 Task: Plan a trip to Darnah, Libya from 1st December, 2023 to 3rd December, 2023 for 1 adult.1  bedroom having 1 bed and 1 bathroom. Property type can be hotel. Amenities needed are: wifi. Booking option can be shelf check-in. Look for 4 properties as per requirement.
Action: Mouse pressed left at (285, 93)
Screenshot: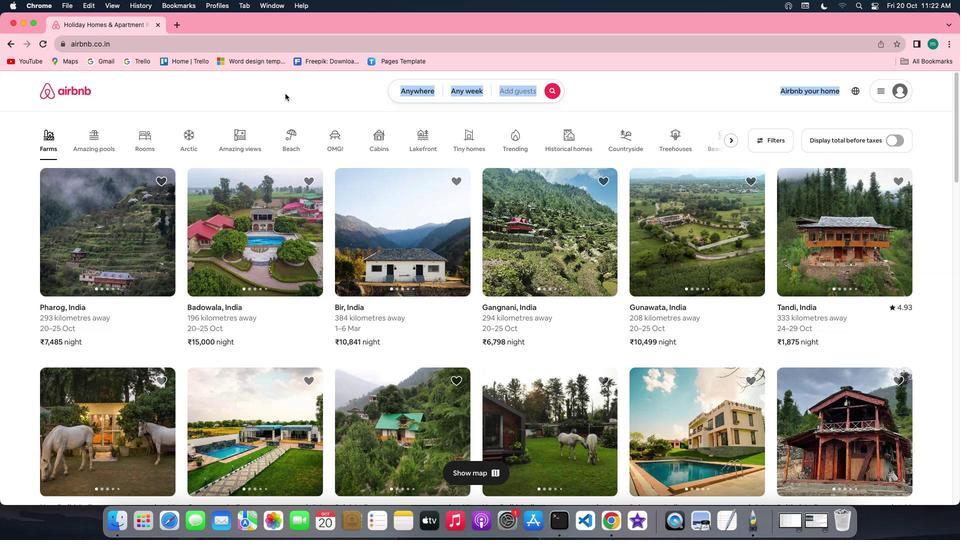 
Action: Mouse moved to (415, 91)
Screenshot: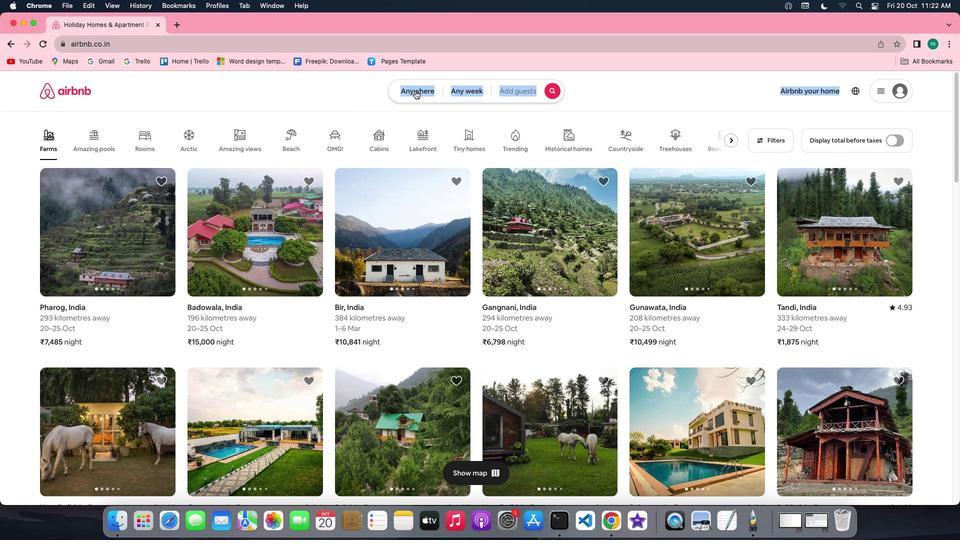 
Action: Mouse pressed left at (415, 91)
Screenshot: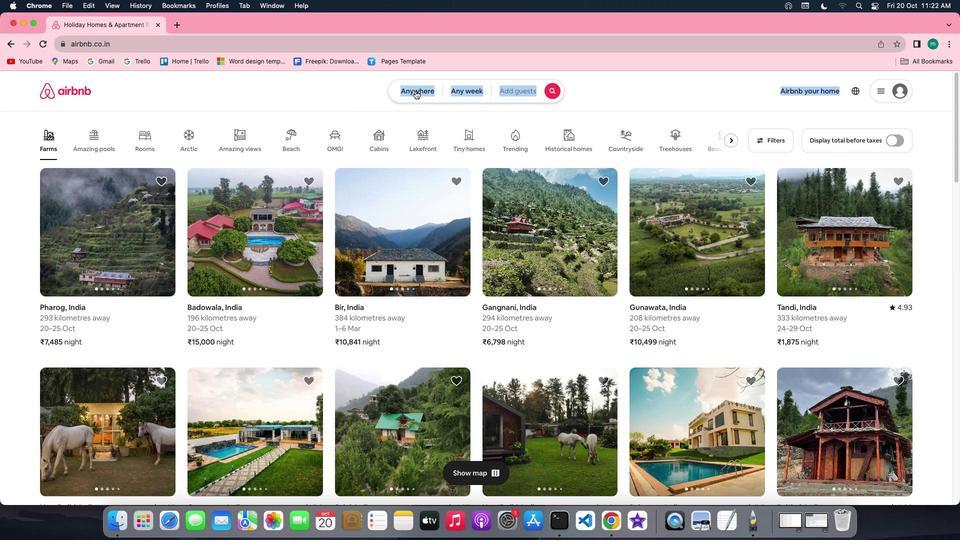 
Action: Mouse moved to (352, 135)
Screenshot: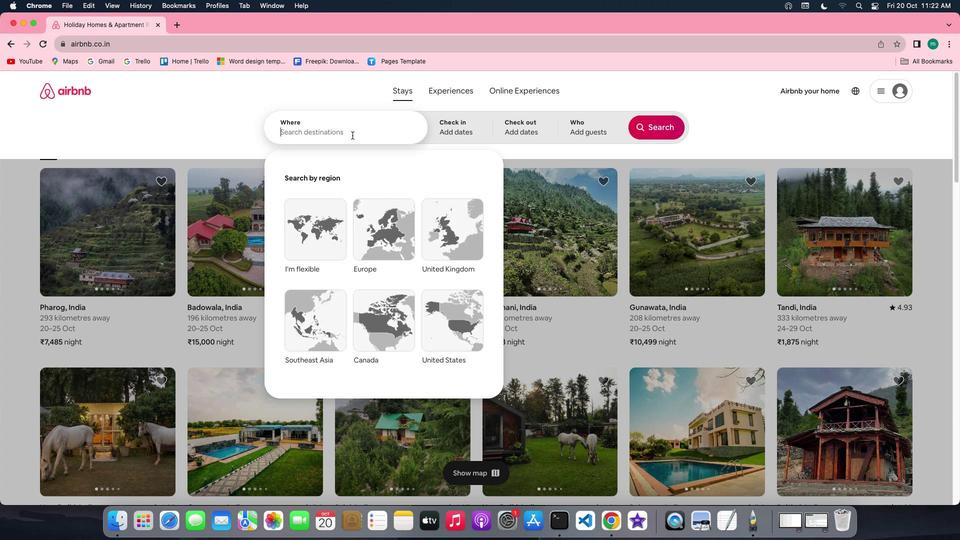 
Action: Key pressed Key.shift'D''a''r''n''a''h'','Key.spaceKey.shift'L''i''b''y''a'
Screenshot: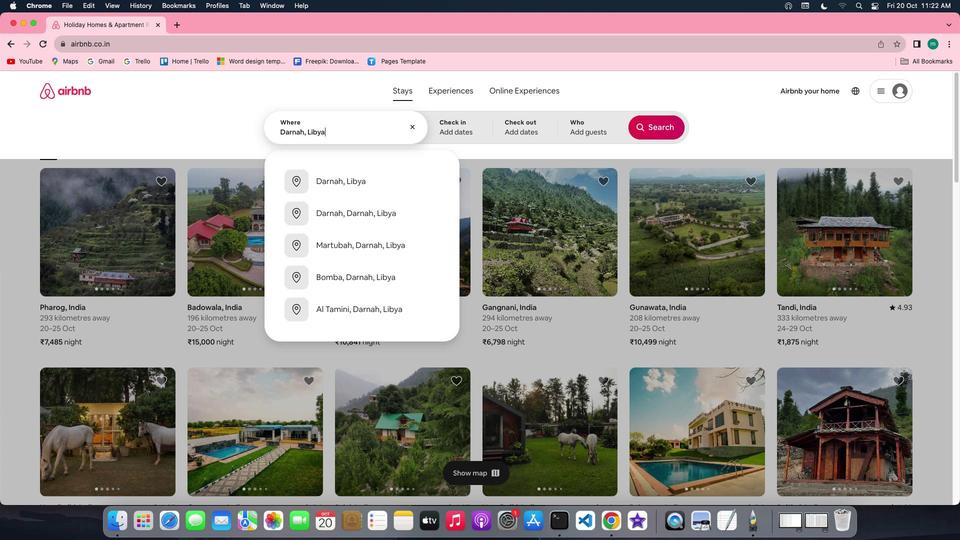 
Action: Mouse moved to (362, 182)
Screenshot: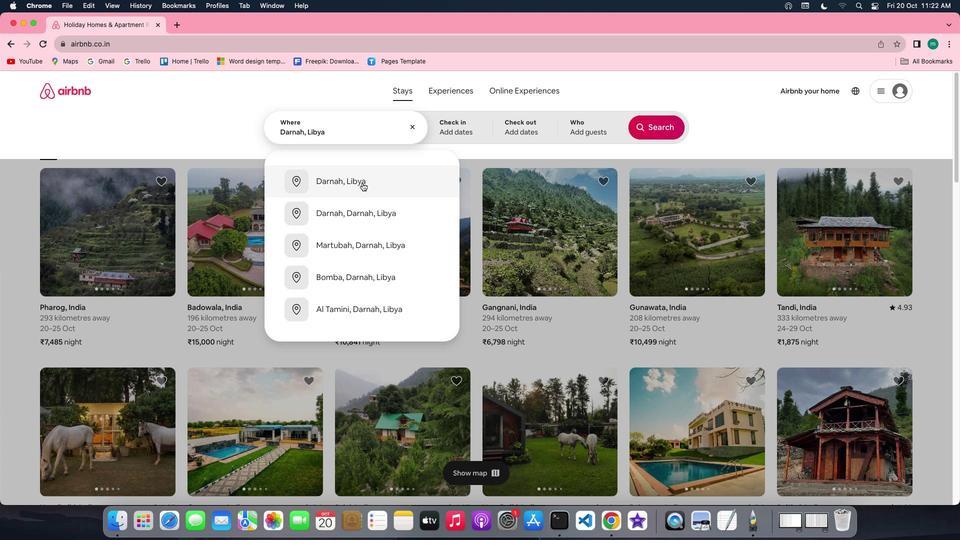 
Action: Mouse pressed left at (362, 182)
Screenshot: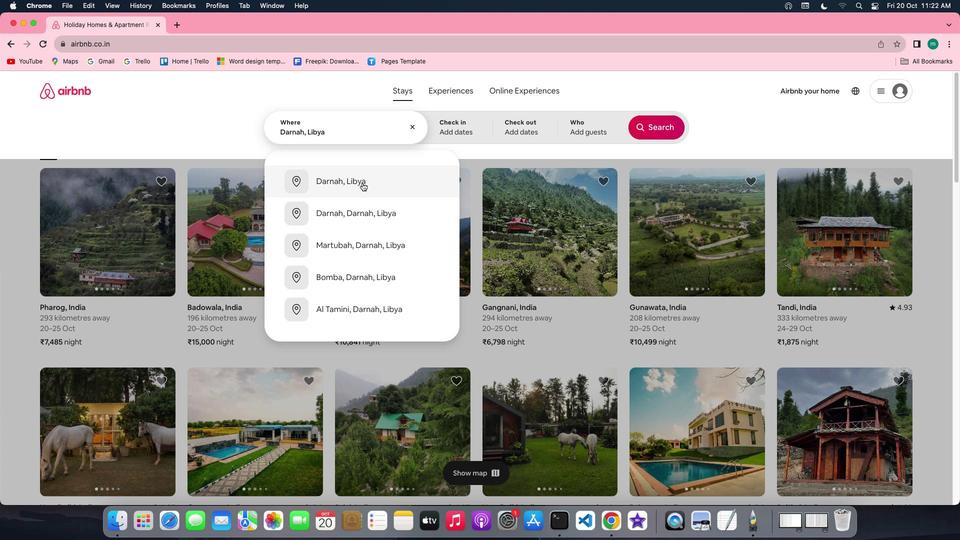 
Action: Mouse moved to (659, 205)
Screenshot: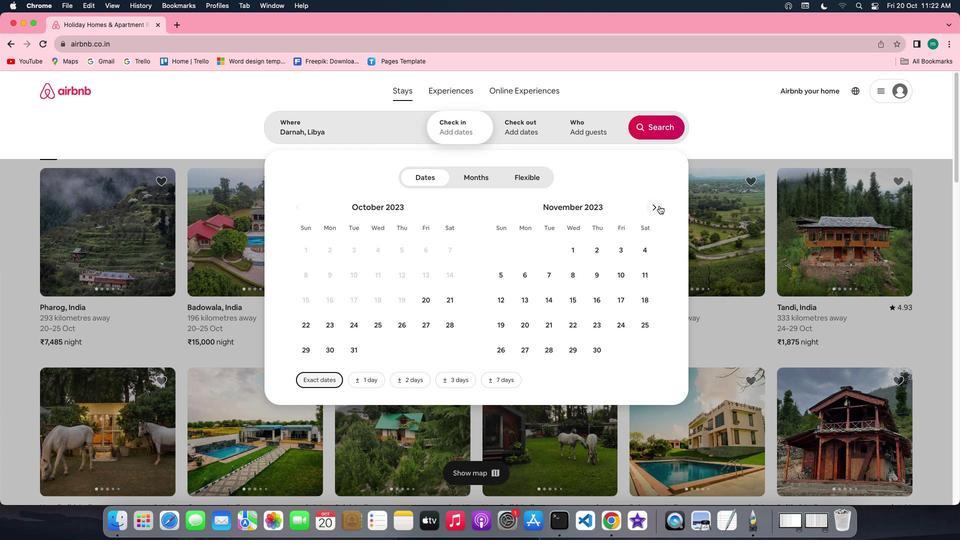 
Action: Mouse pressed left at (659, 205)
Screenshot: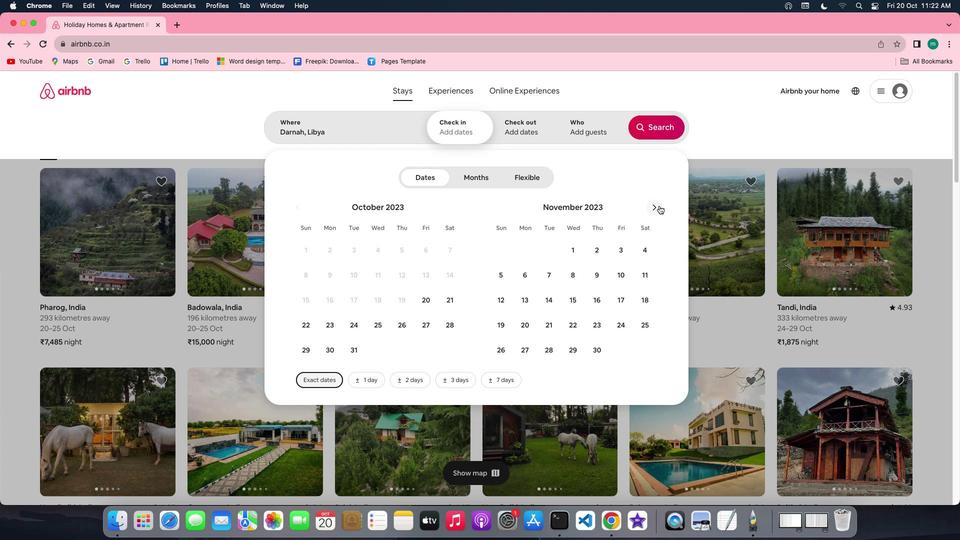 
Action: Mouse moved to (624, 247)
Screenshot: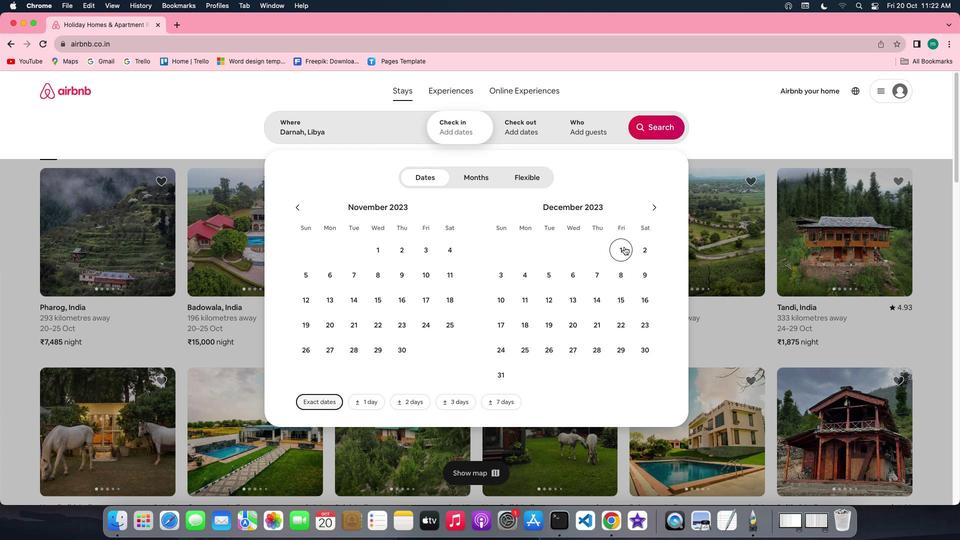 
Action: Mouse pressed left at (624, 247)
Screenshot: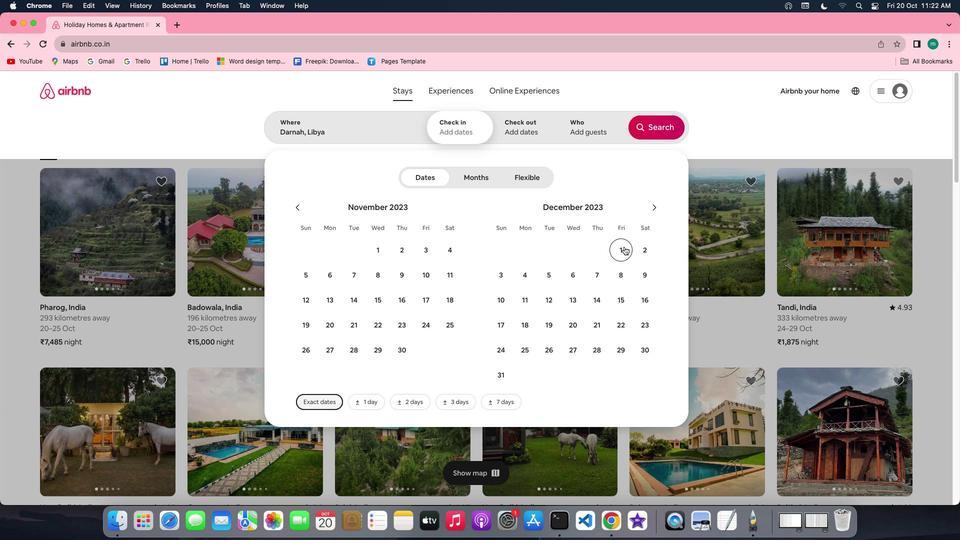 
Action: Mouse moved to (507, 271)
Screenshot: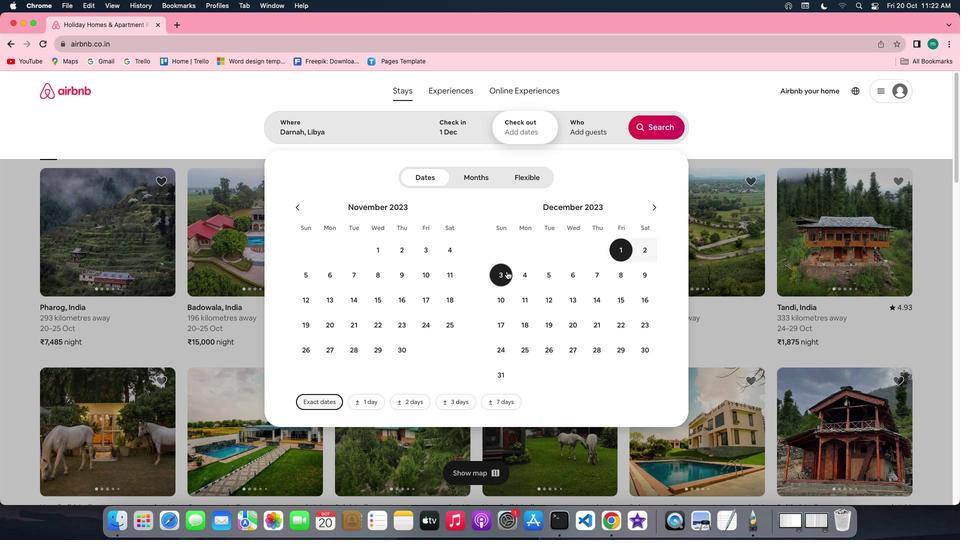 
Action: Mouse pressed left at (507, 271)
Screenshot: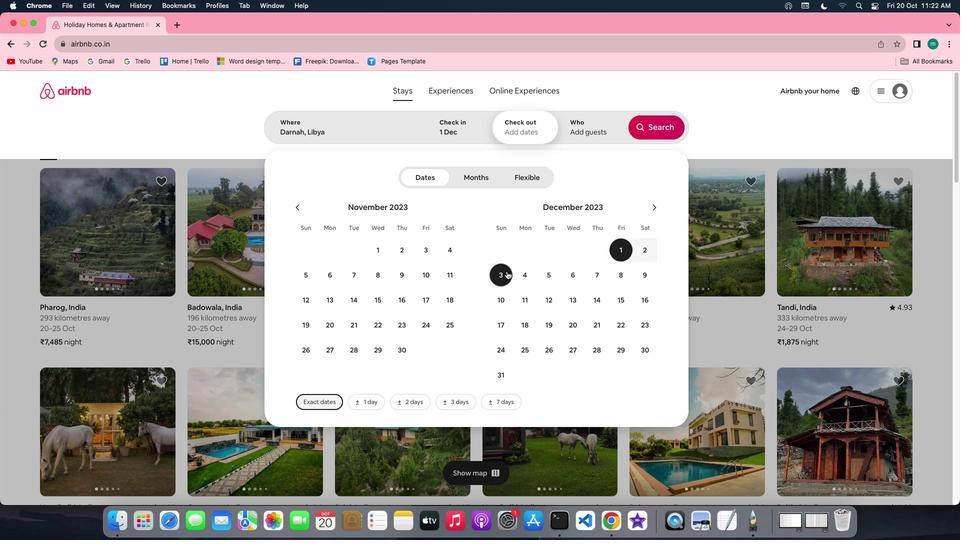 
Action: Mouse moved to (587, 123)
Screenshot: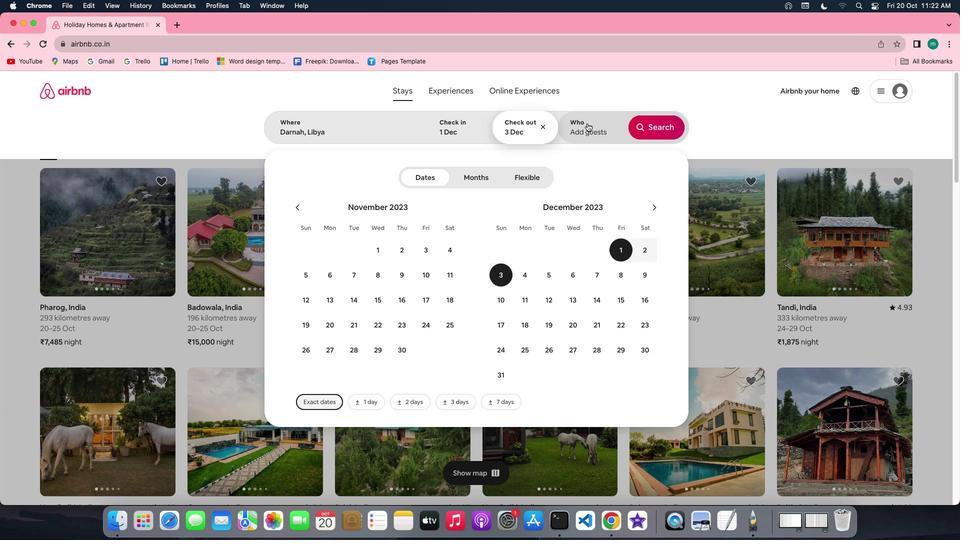 
Action: Mouse pressed left at (587, 123)
Screenshot: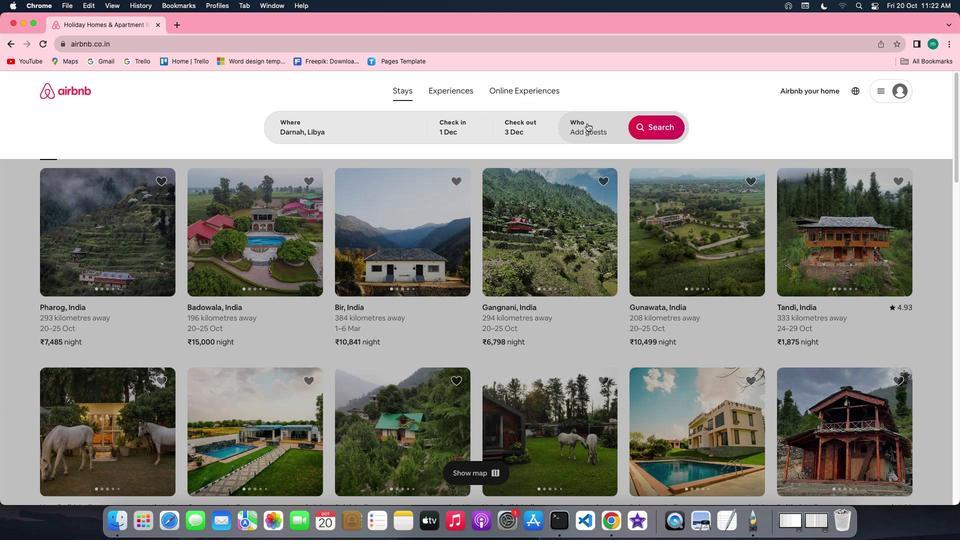 
Action: Mouse moved to (658, 184)
Screenshot: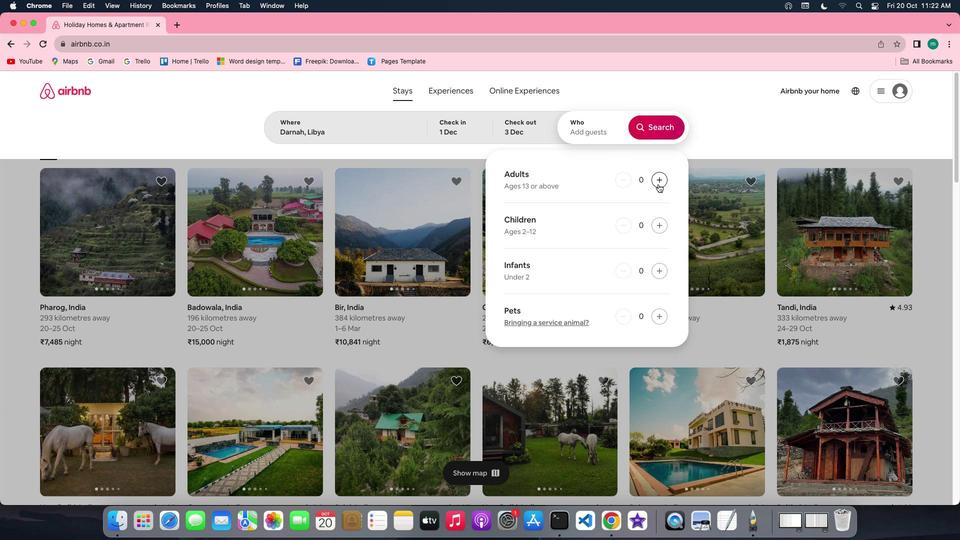 
Action: Mouse pressed left at (658, 184)
Screenshot: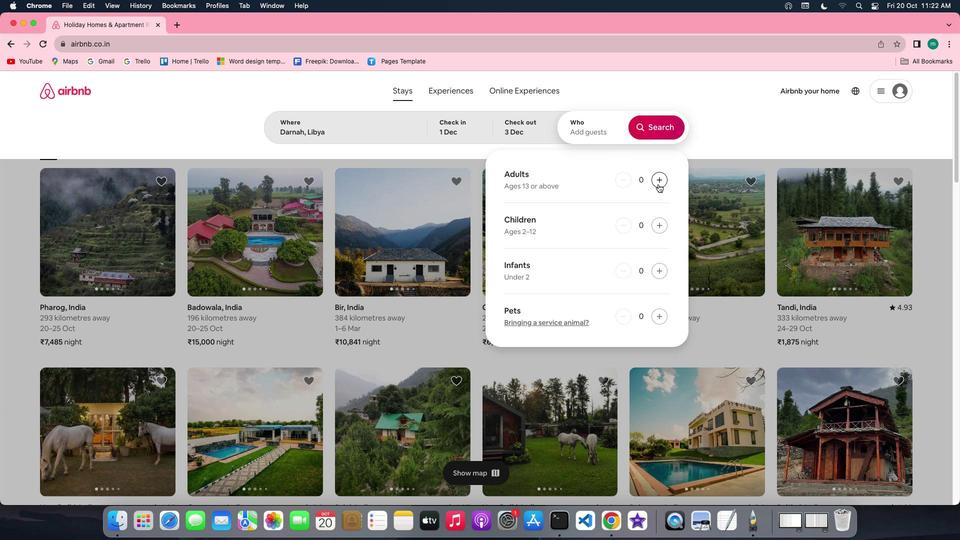 
Action: Mouse moved to (651, 127)
Screenshot: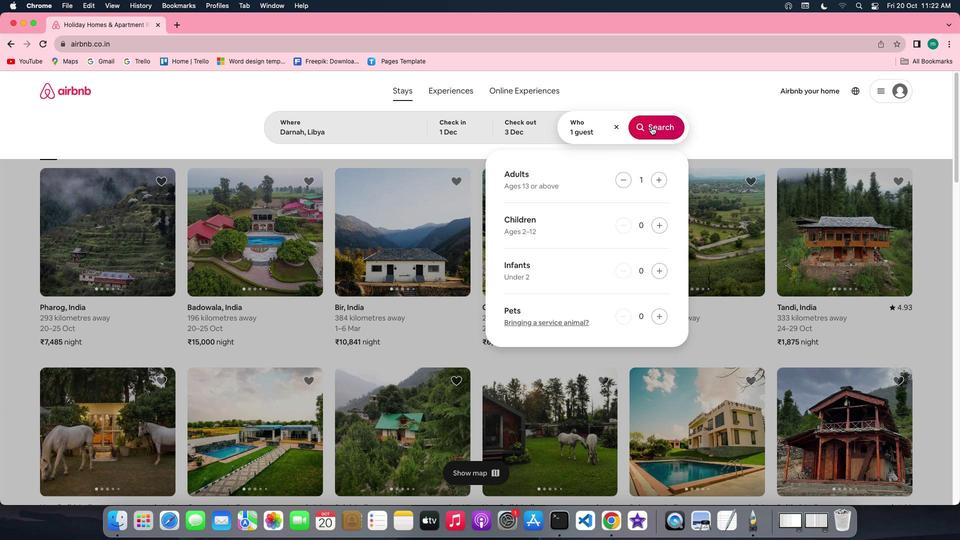 
Action: Mouse pressed left at (651, 127)
Screenshot: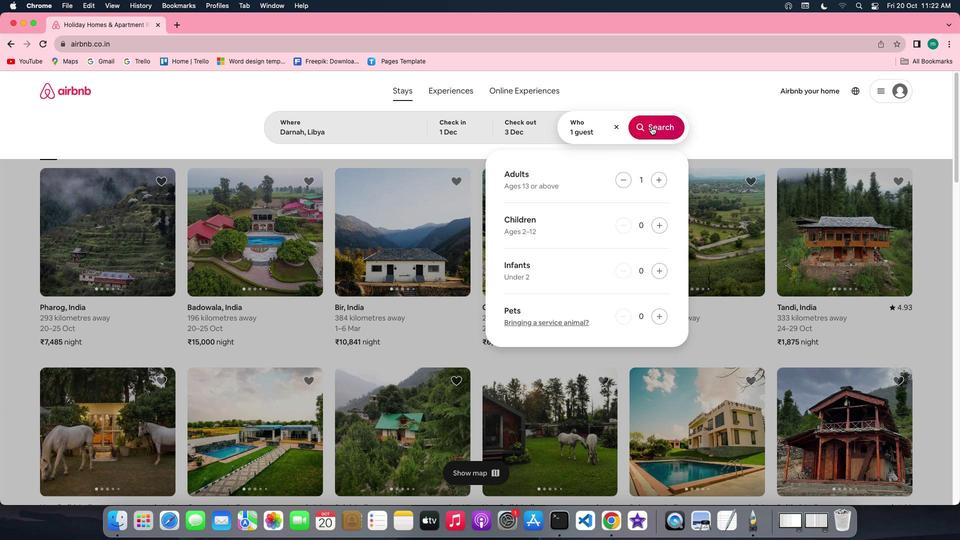 
Action: Mouse moved to (798, 136)
Screenshot: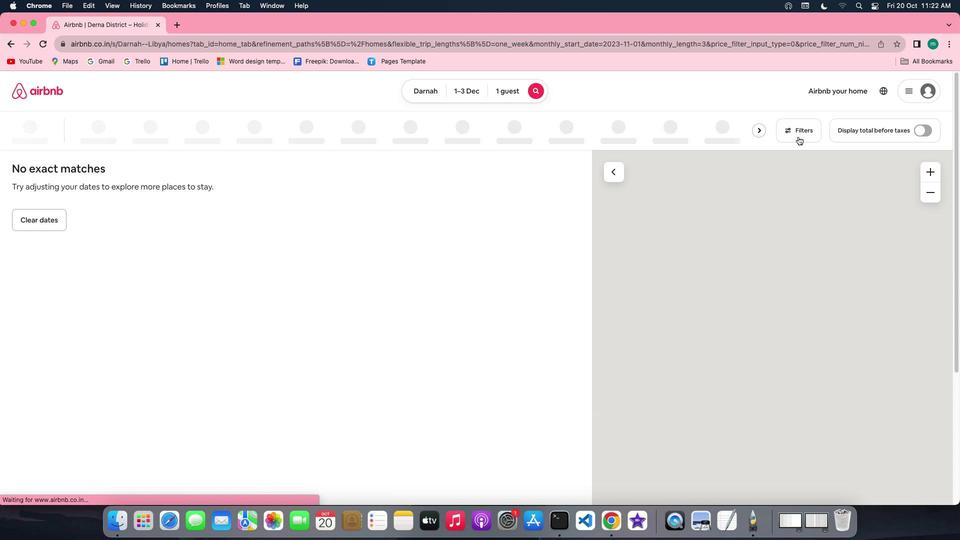
Action: Mouse pressed left at (798, 136)
Screenshot: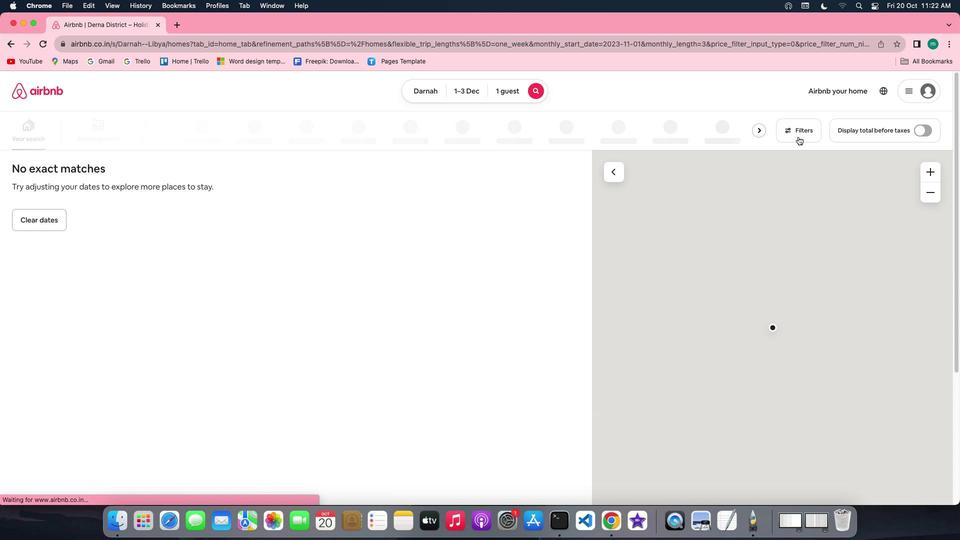 
Action: Mouse moved to (498, 275)
Screenshot: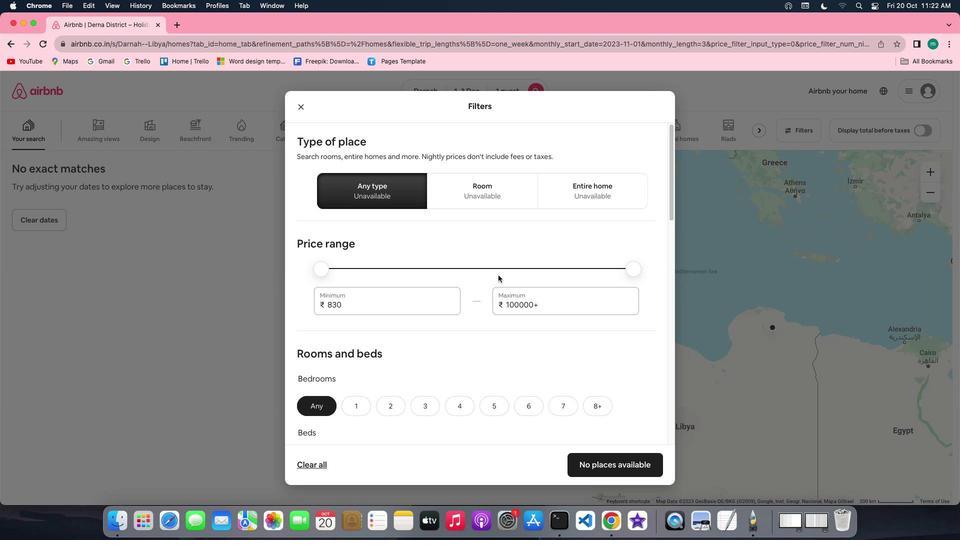 
Action: Mouse scrolled (498, 275) with delta (0, 0)
Screenshot: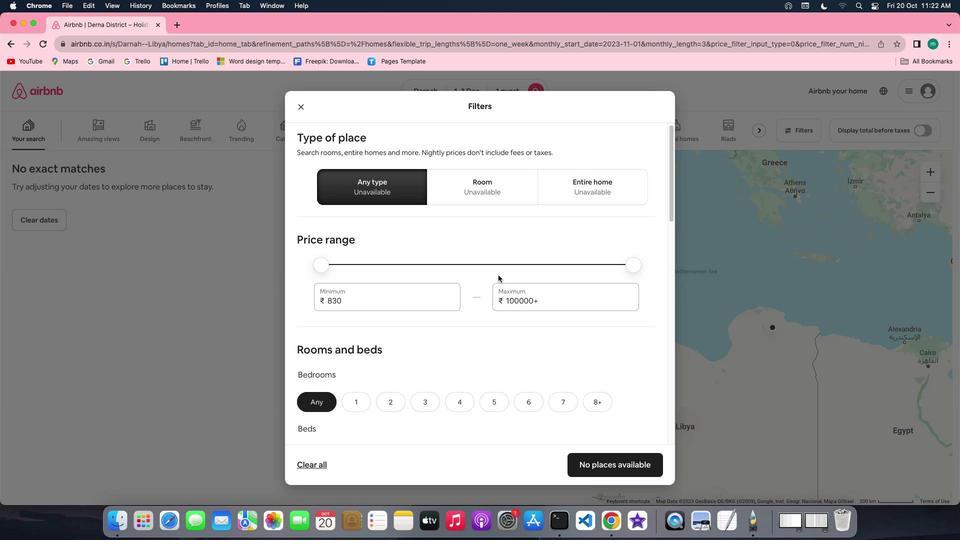 
Action: Mouse scrolled (498, 275) with delta (0, 0)
Screenshot: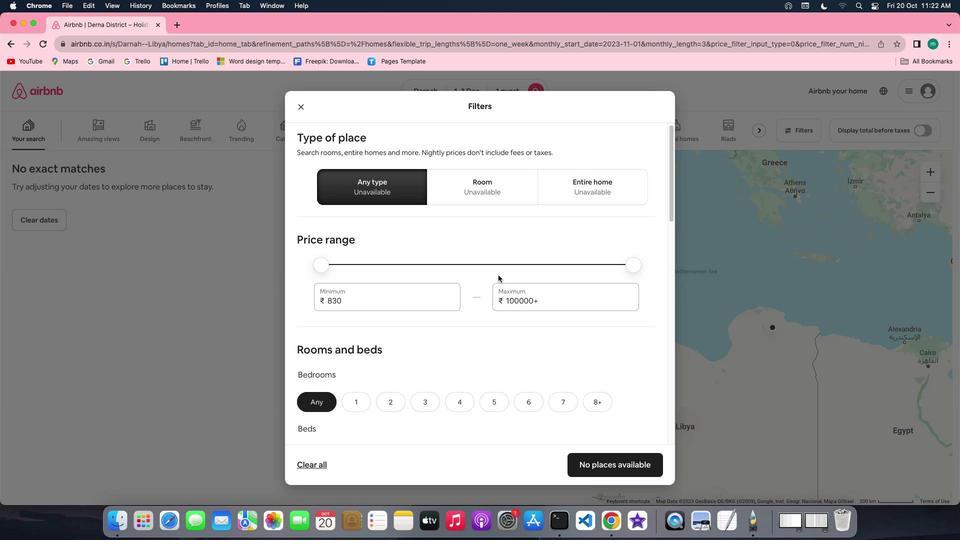 
Action: Mouse scrolled (498, 275) with delta (0, -1)
Screenshot: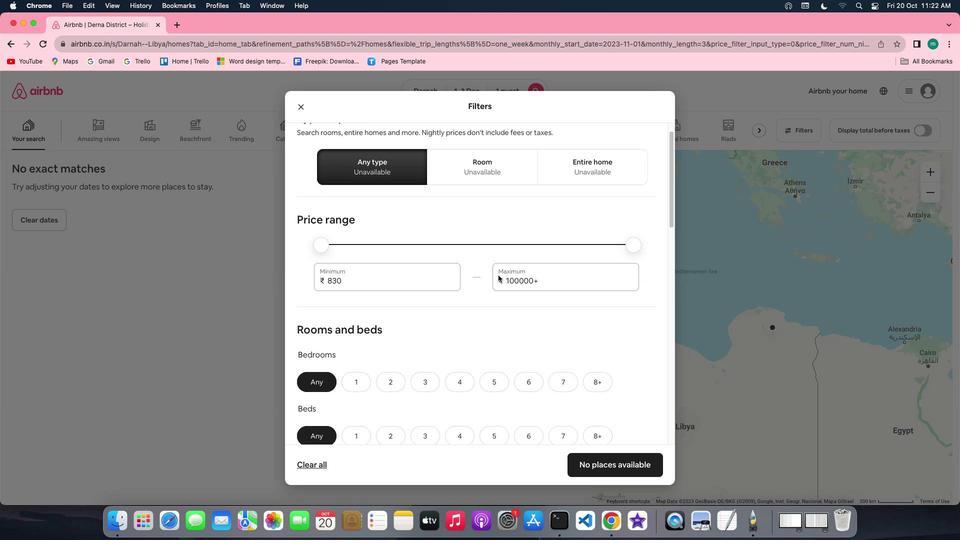 
Action: Mouse scrolled (498, 275) with delta (0, -1)
Screenshot: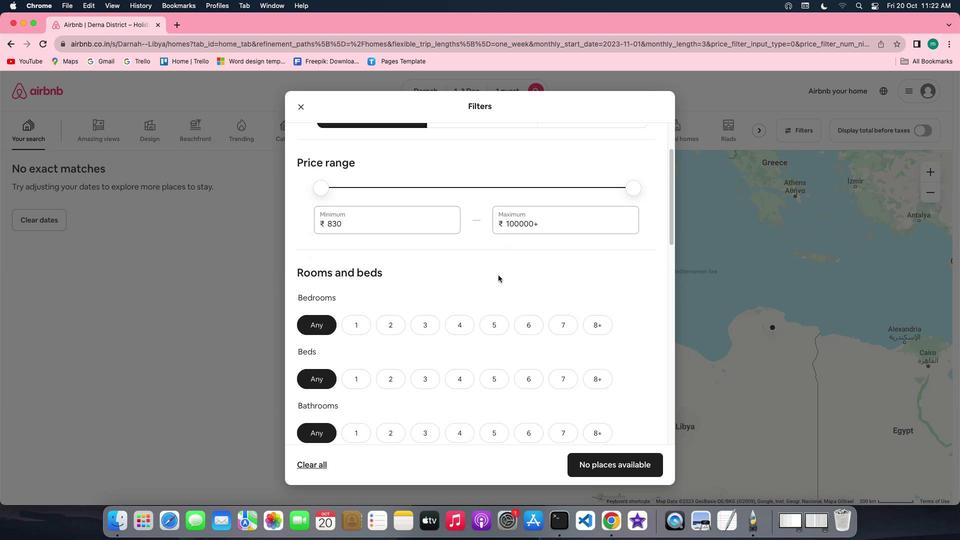 
Action: Mouse scrolled (498, 275) with delta (0, 0)
Screenshot: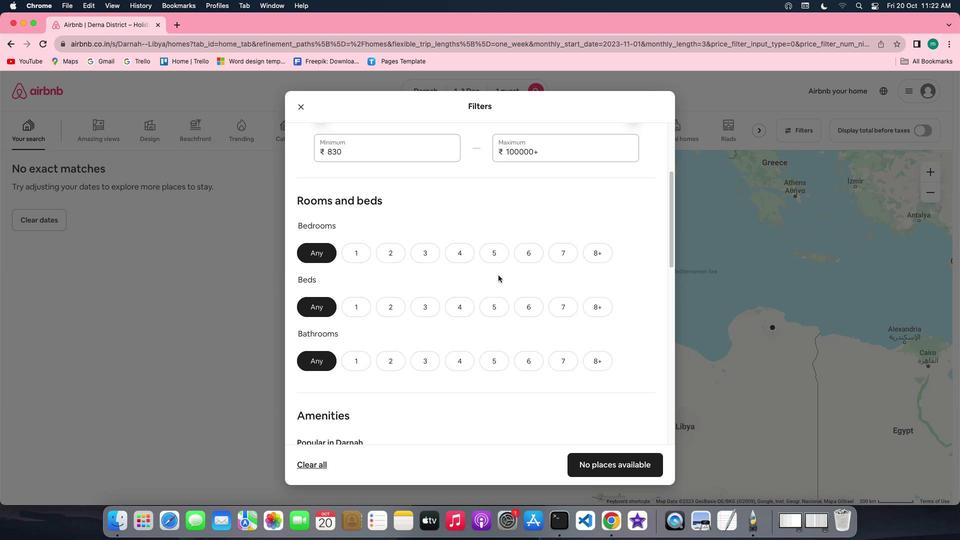 
Action: Mouse scrolled (498, 275) with delta (0, 0)
Screenshot: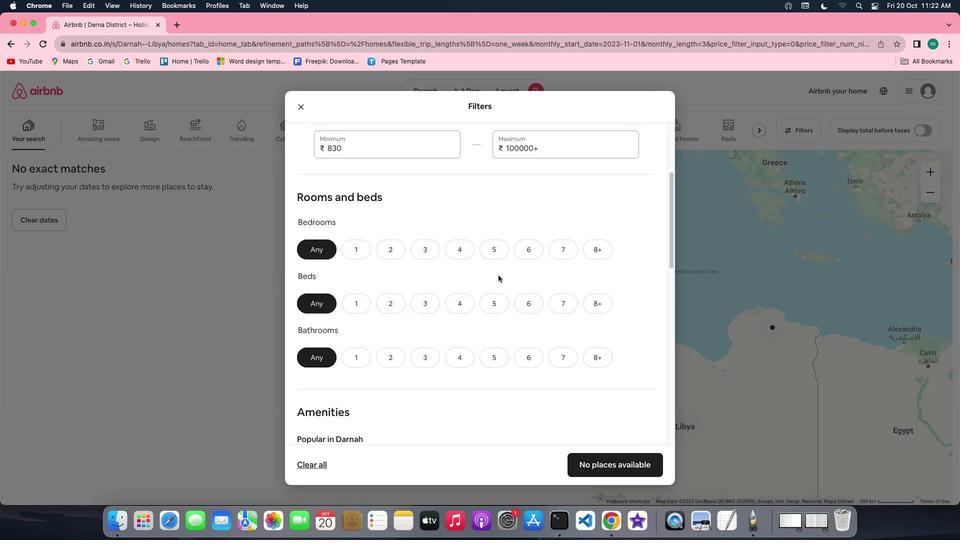 
Action: Mouse scrolled (498, 275) with delta (0, 0)
Screenshot: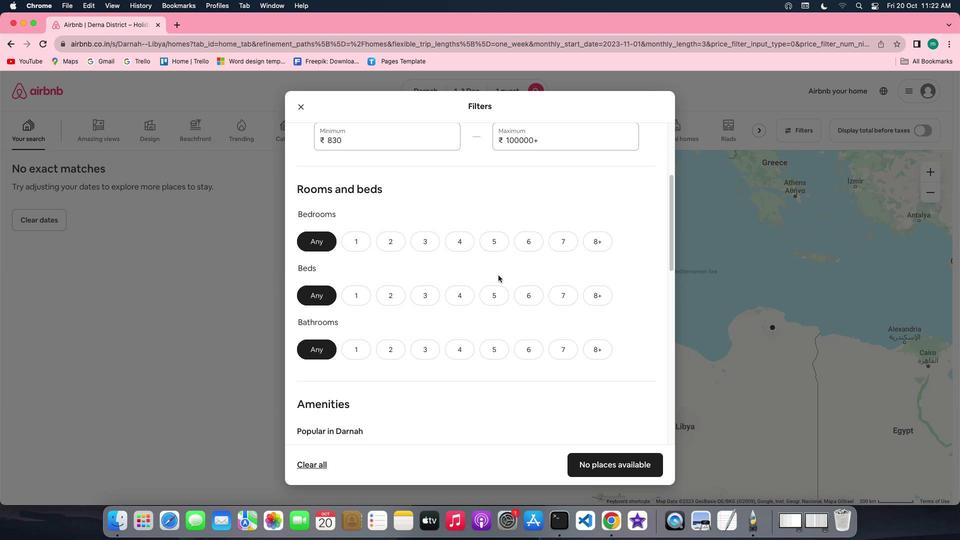 
Action: Mouse moved to (359, 210)
Screenshot: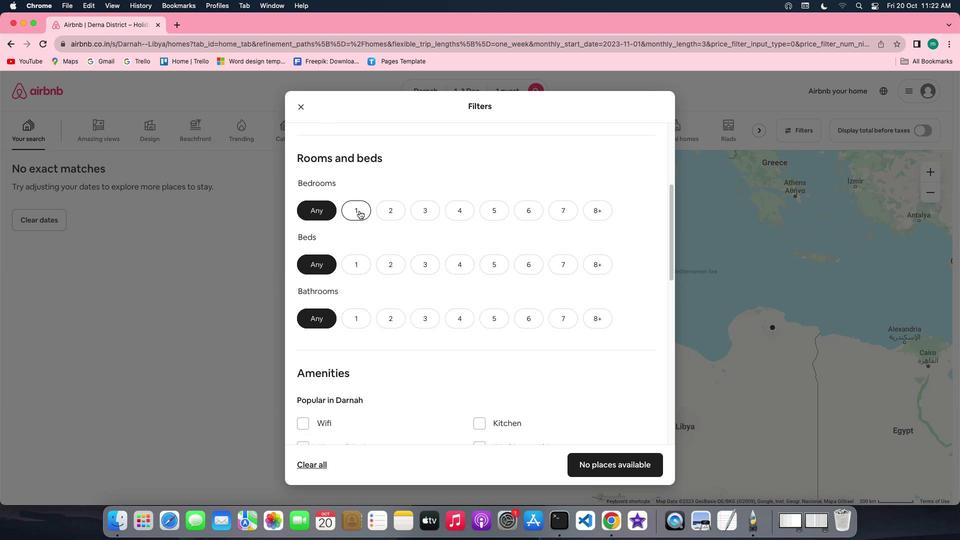 
Action: Mouse pressed left at (359, 210)
Screenshot: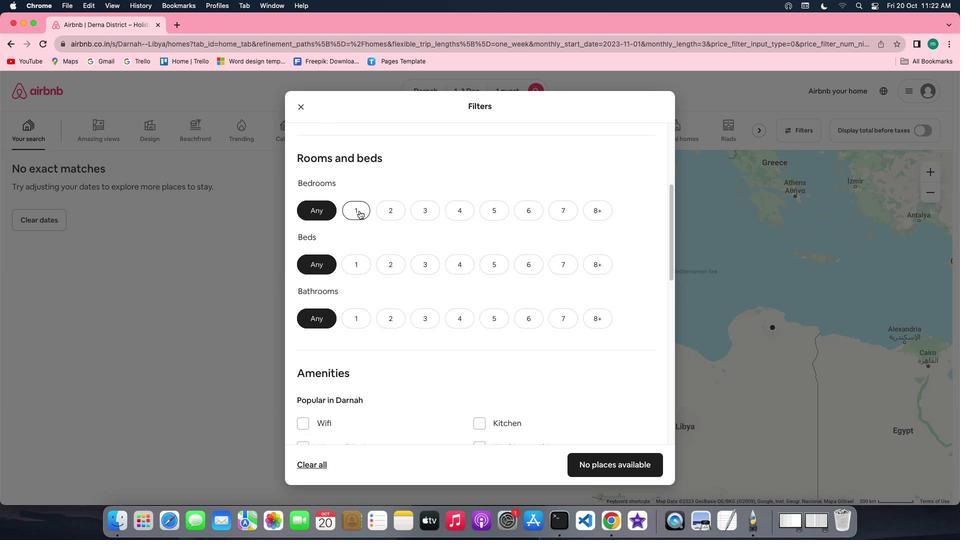 
Action: Mouse moved to (357, 260)
Screenshot: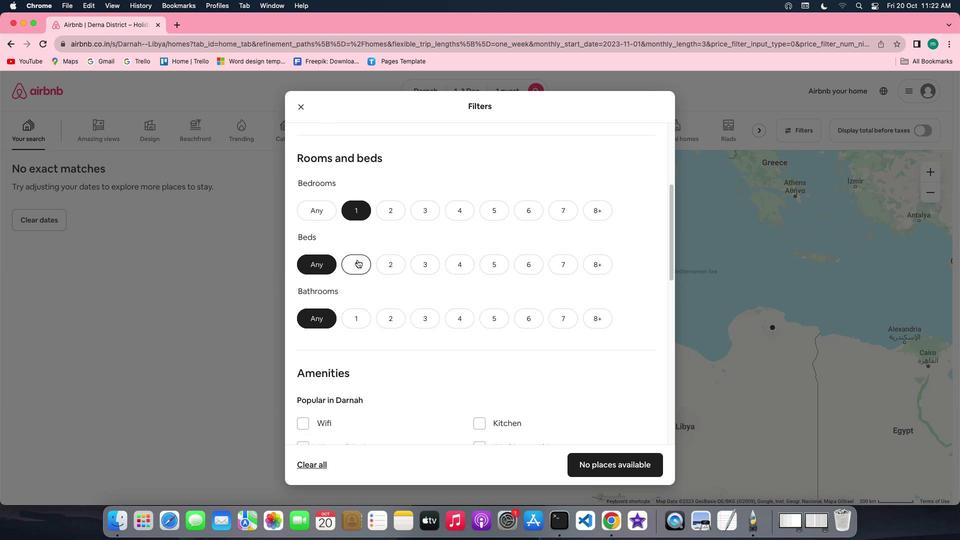 
Action: Mouse pressed left at (357, 260)
Screenshot: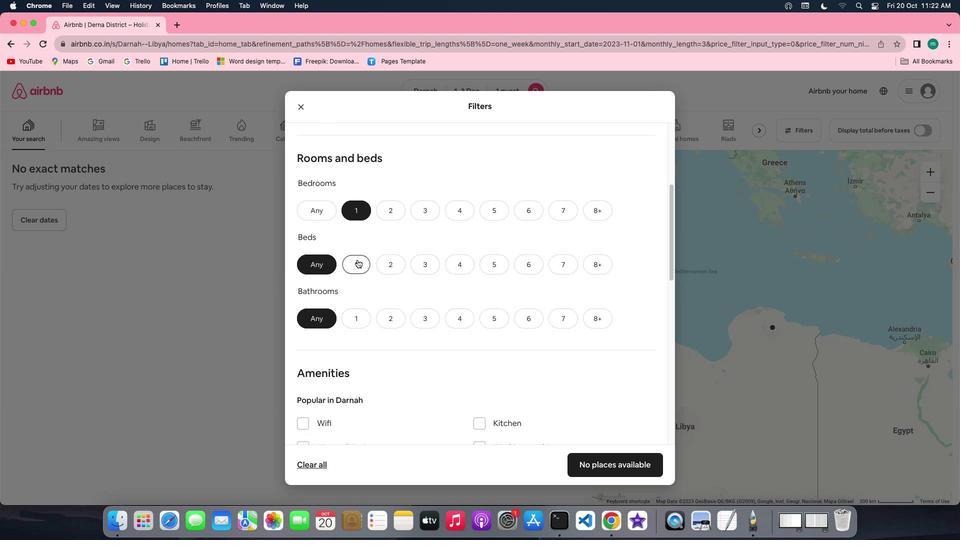 
Action: Mouse moved to (357, 309)
Screenshot: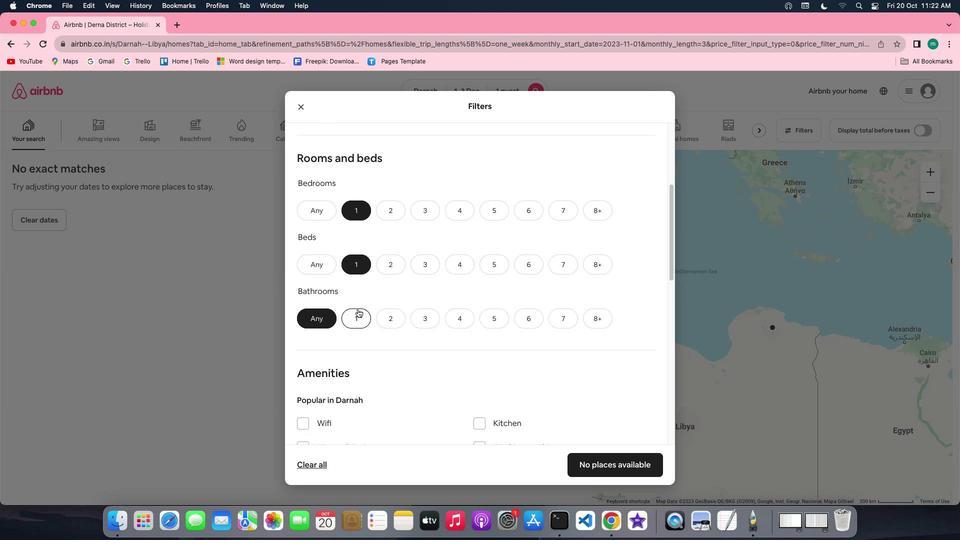 
Action: Mouse pressed left at (357, 309)
Screenshot: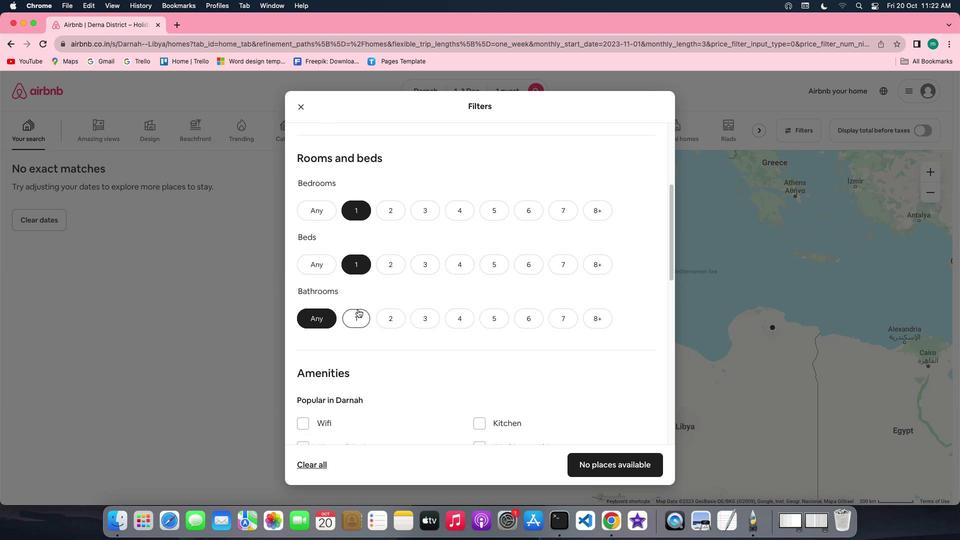 
Action: Mouse moved to (481, 326)
Screenshot: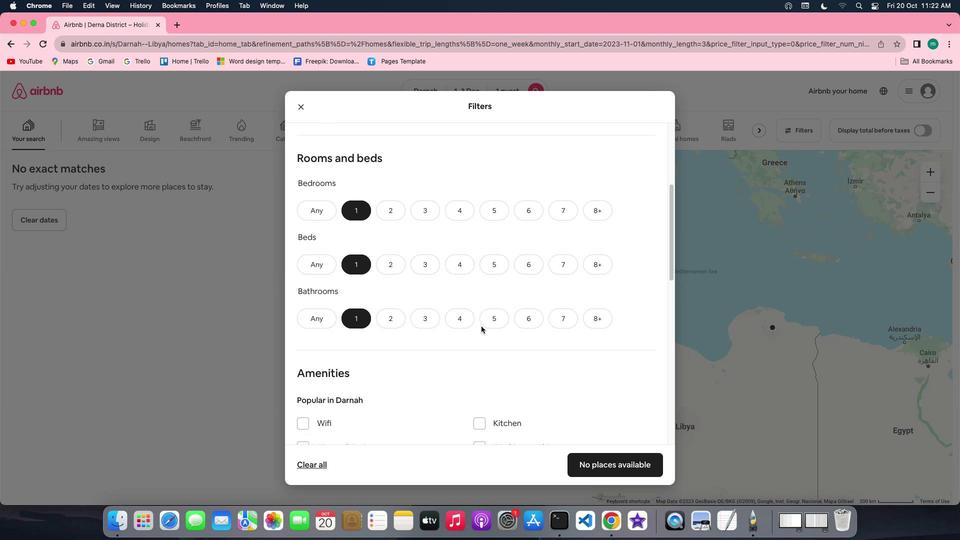 
Action: Mouse scrolled (481, 326) with delta (0, 0)
Screenshot: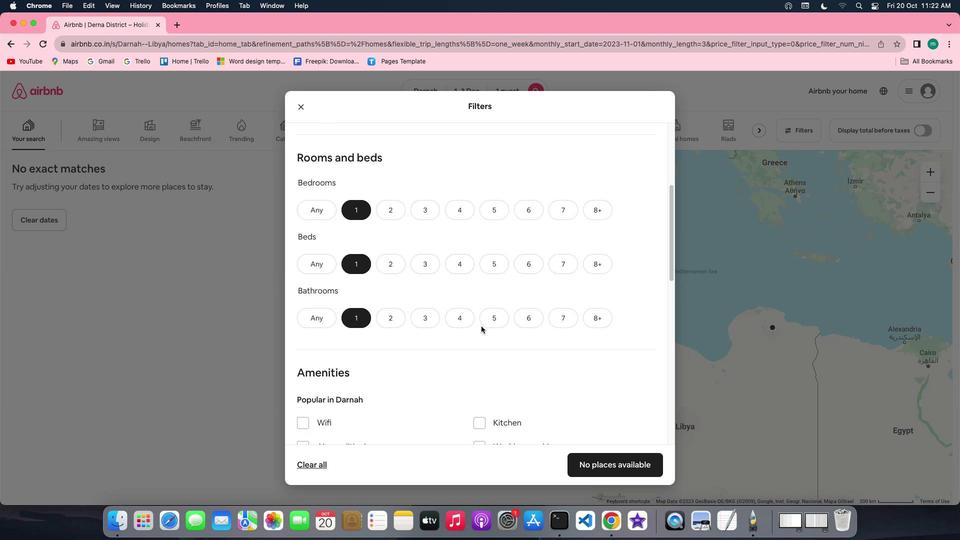 
Action: Mouse scrolled (481, 326) with delta (0, 0)
Screenshot: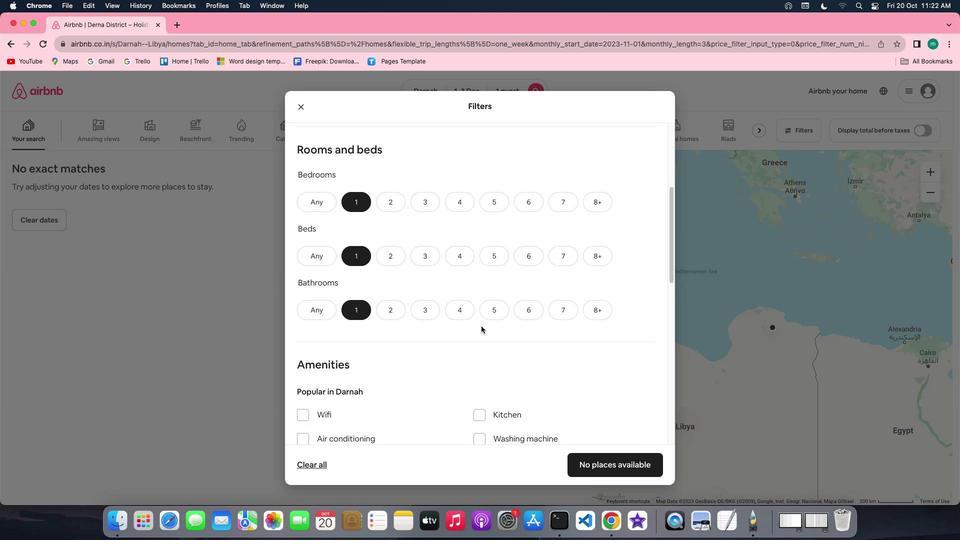 
Action: Mouse scrolled (481, 326) with delta (0, -1)
Screenshot: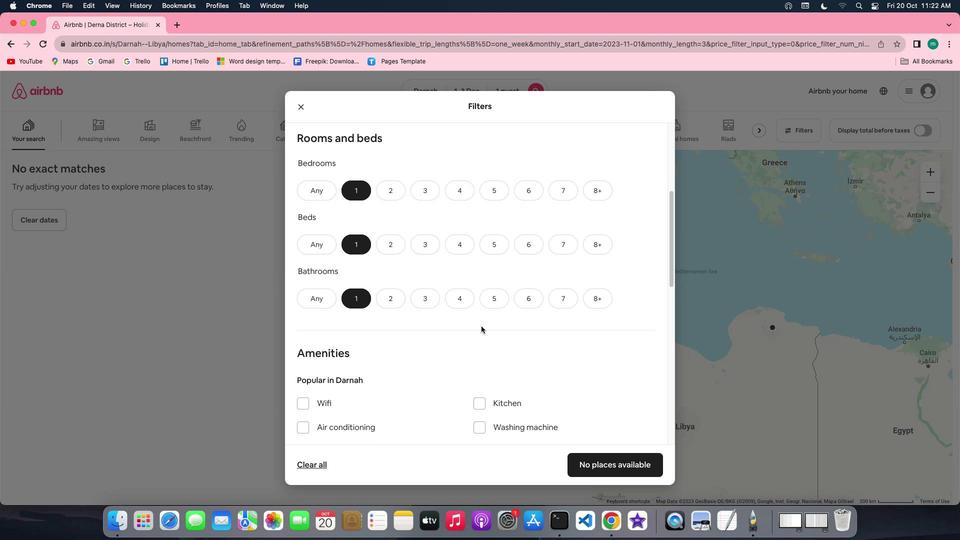 
Action: Mouse scrolled (481, 326) with delta (0, -1)
Screenshot: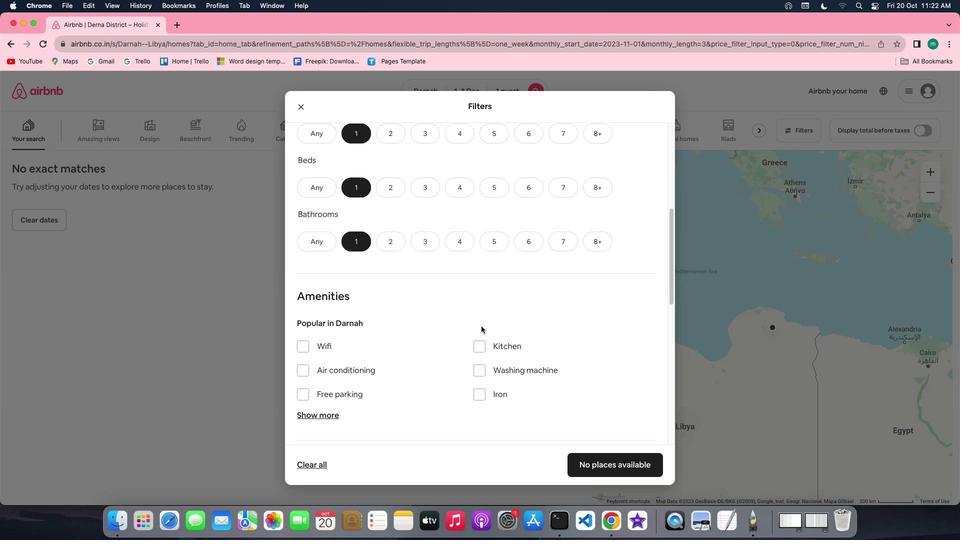 
Action: Mouse scrolled (481, 326) with delta (0, 0)
Screenshot: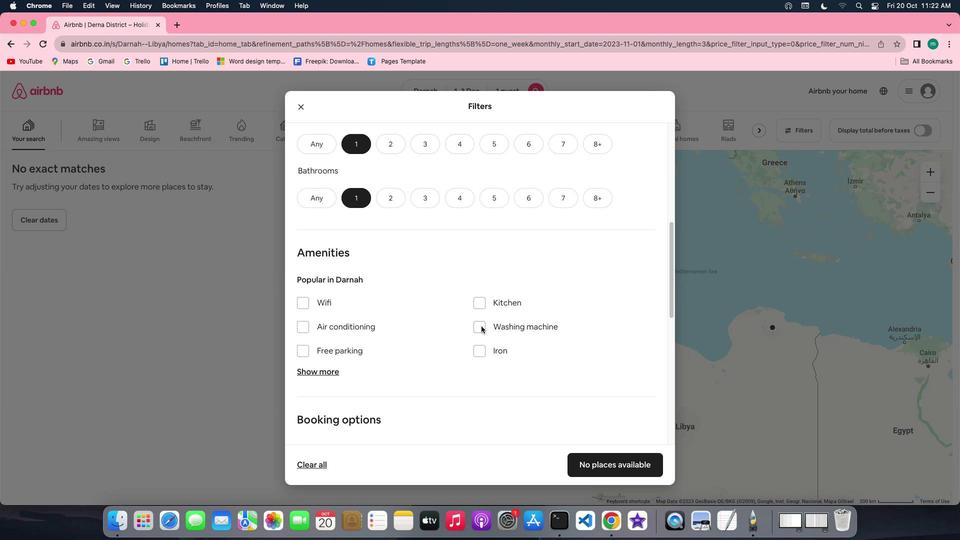 
Action: Mouse scrolled (481, 326) with delta (0, 0)
Screenshot: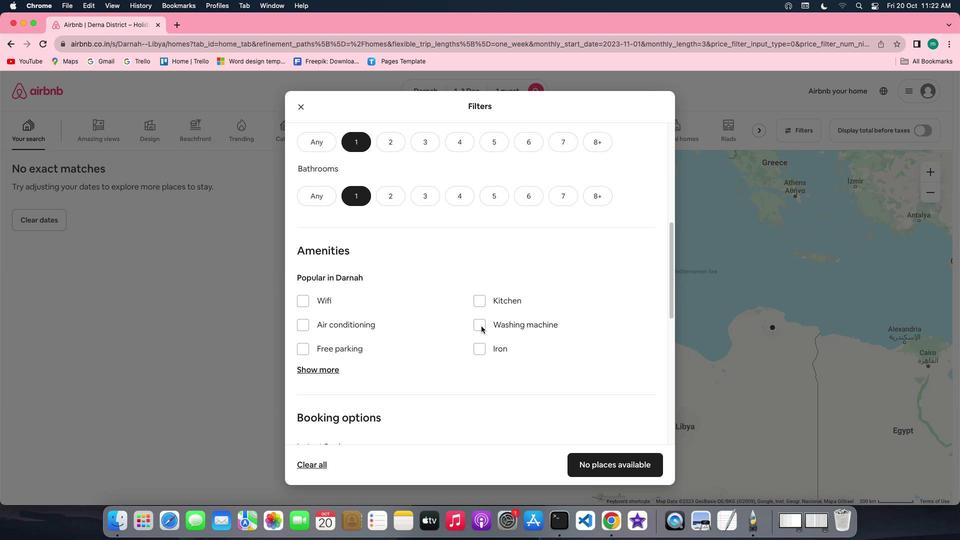 
Action: Mouse scrolled (481, 326) with delta (0, 0)
Screenshot: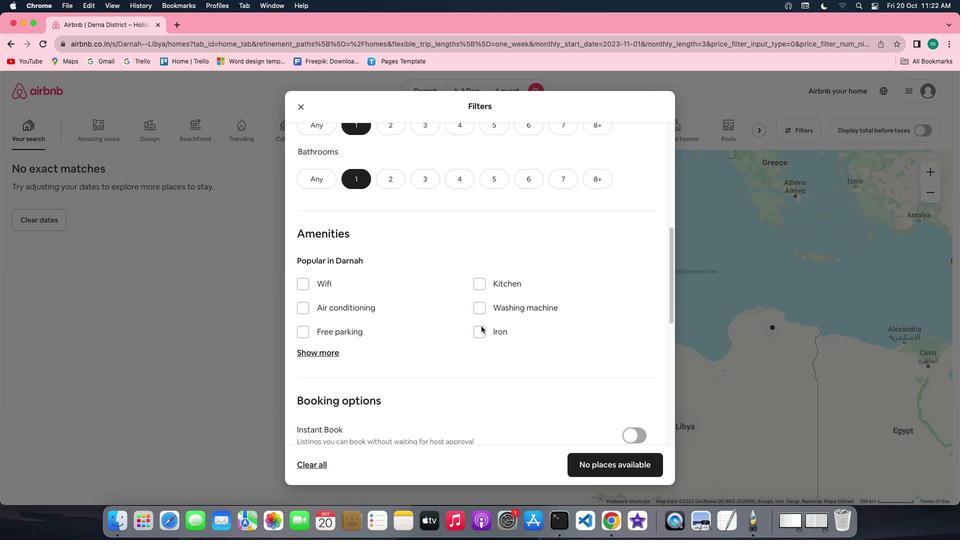 
Action: Mouse scrolled (481, 326) with delta (0, 0)
Screenshot: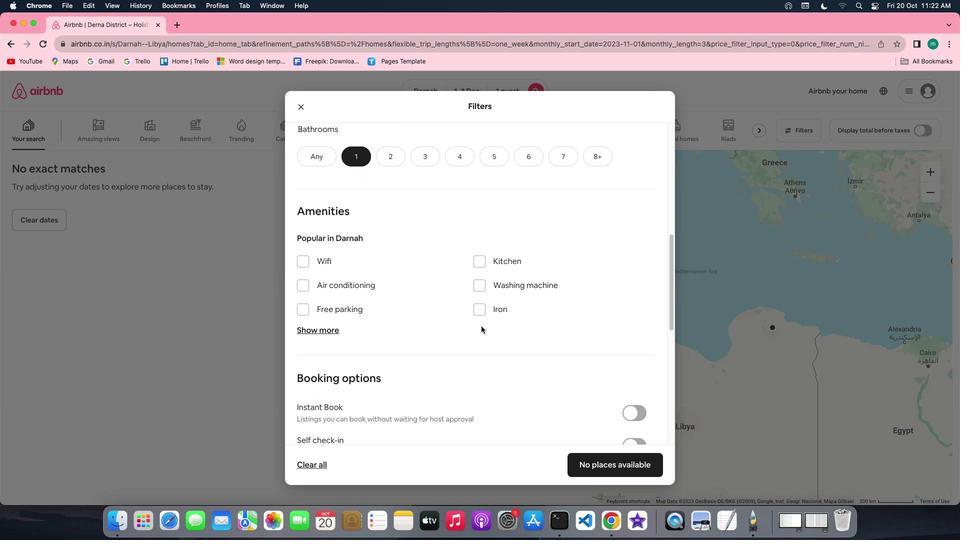 
Action: Mouse scrolled (481, 326) with delta (0, 0)
Screenshot: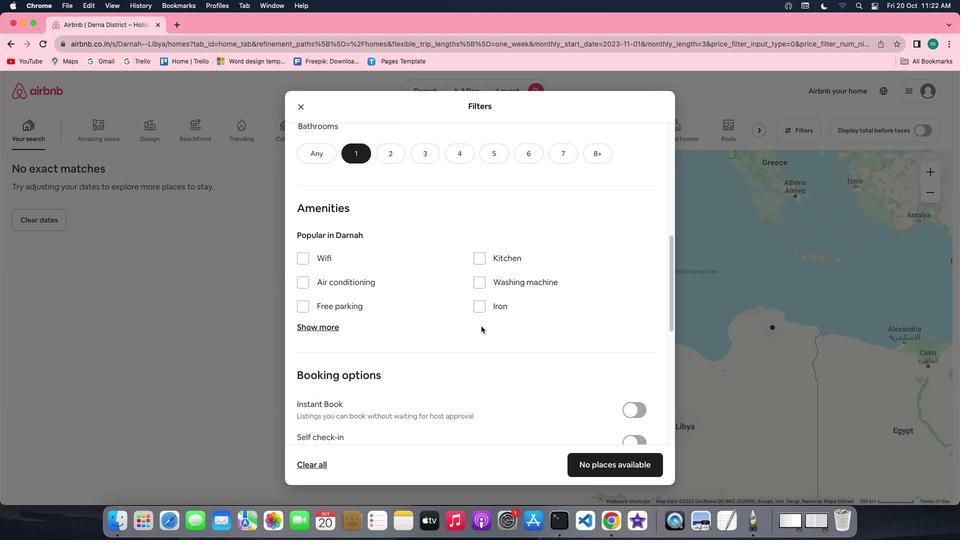 
Action: Mouse scrolled (481, 326) with delta (0, 0)
Screenshot: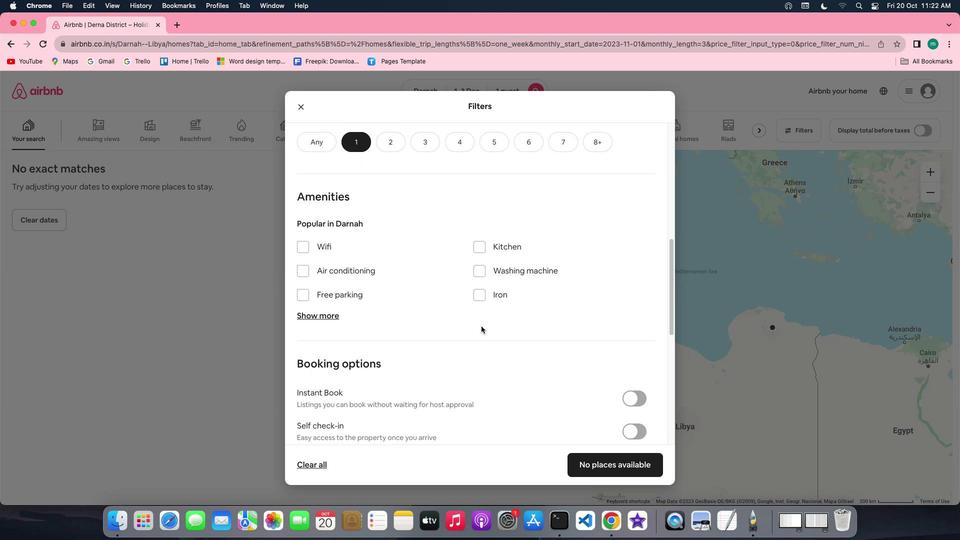 
Action: Mouse scrolled (481, 326) with delta (0, 0)
Screenshot: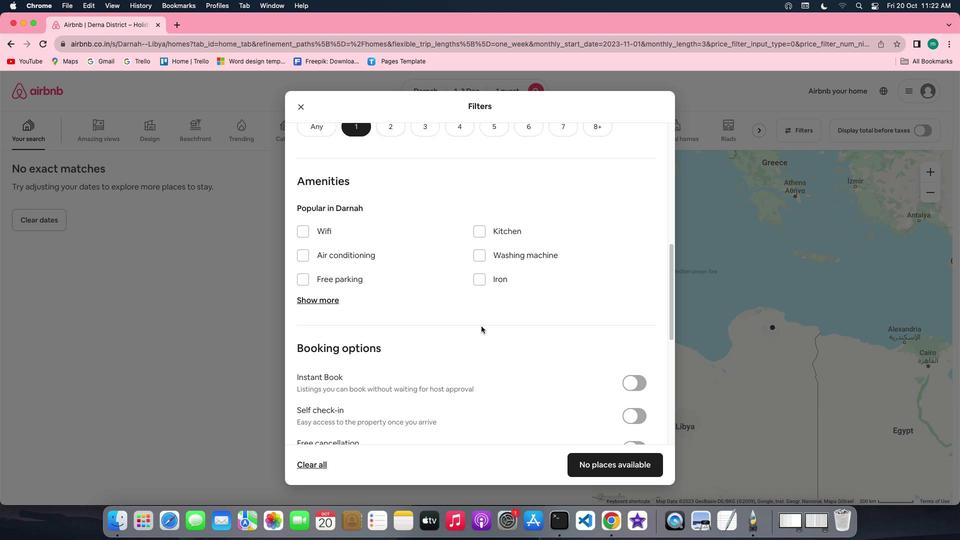 
Action: Mouse scrolled (481, 326) with delta (0, 0)
Screenshot: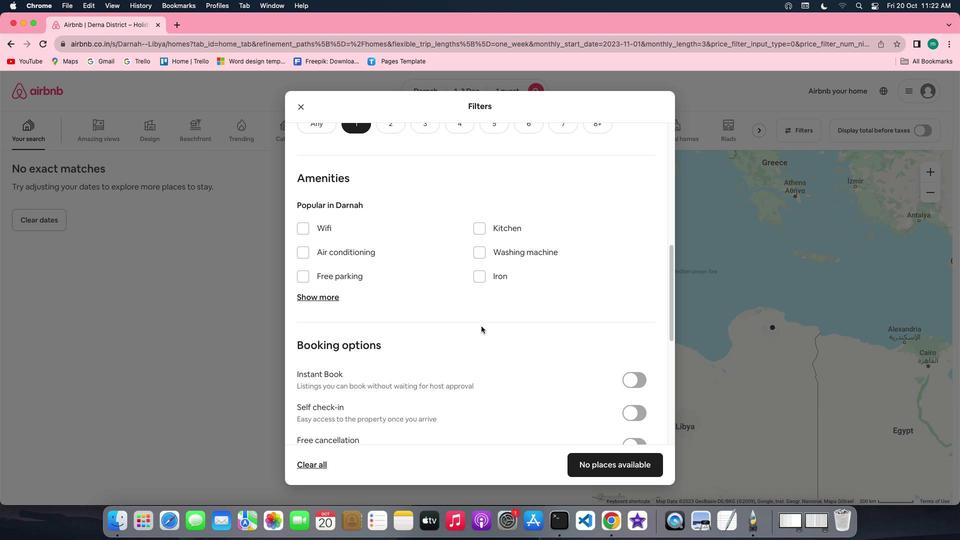 
Action: Mouse scrolled (481, 326) with delta (0, 0)
Screenshot: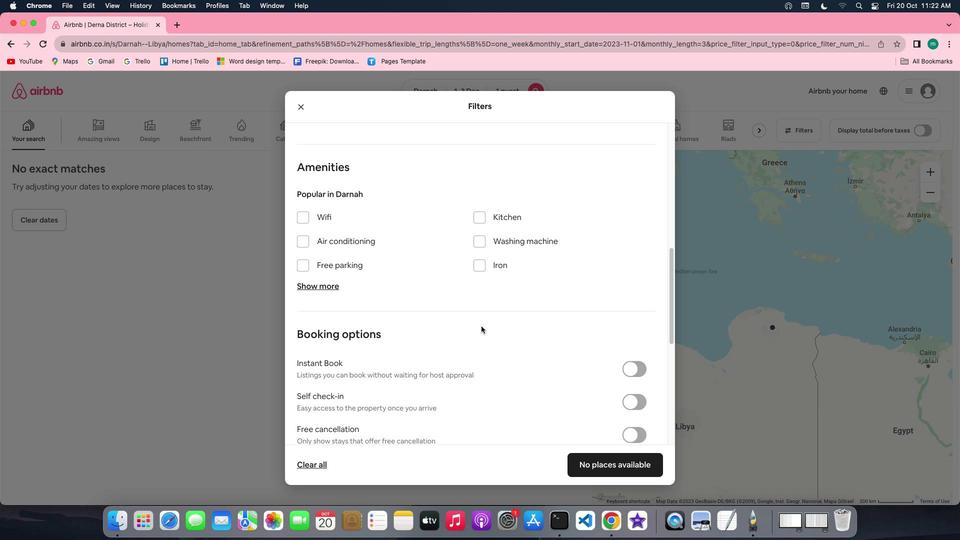 
Action: Mouse moved to (311, 208)
Screenshot: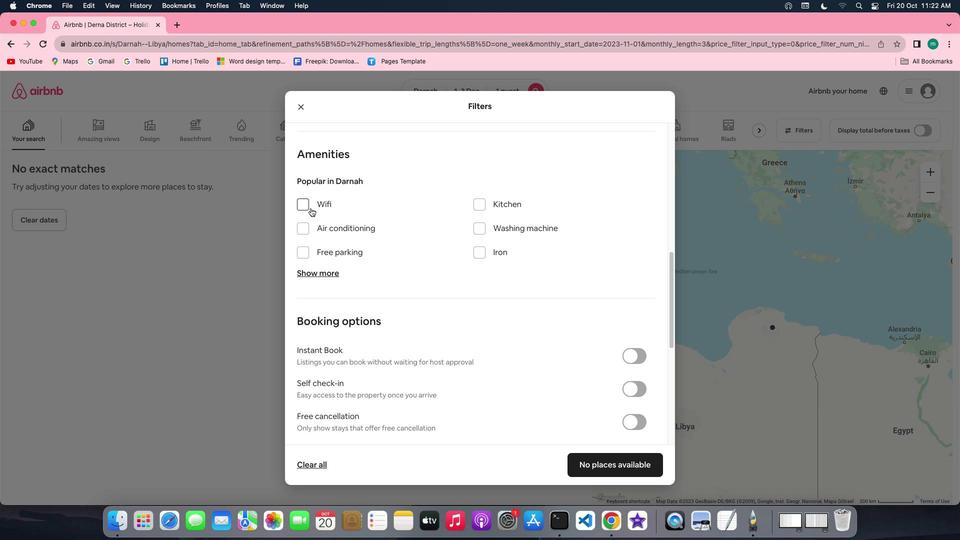 
Action: Mouse pressed left at (311, 208)
Screenshot: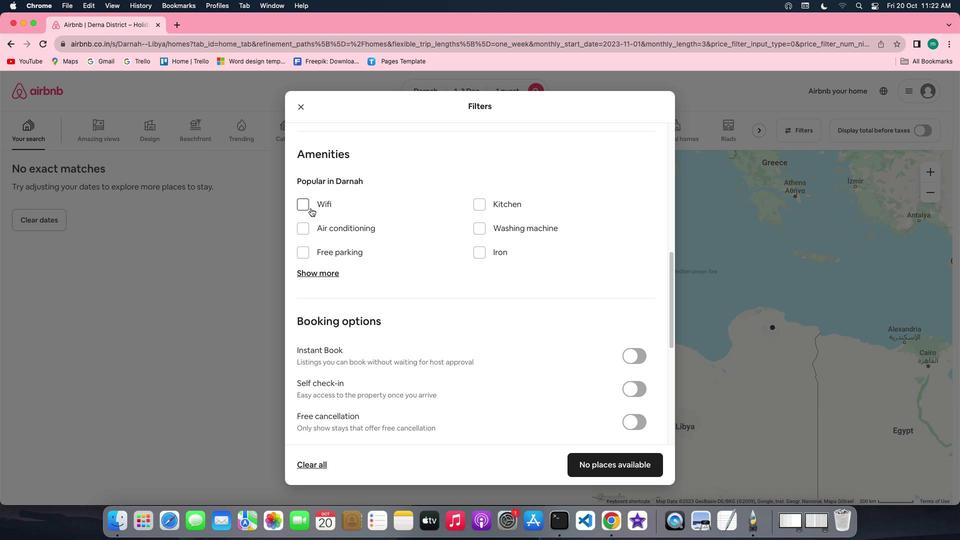 
Action: Mouse moved to (406, 277)
Screenshot: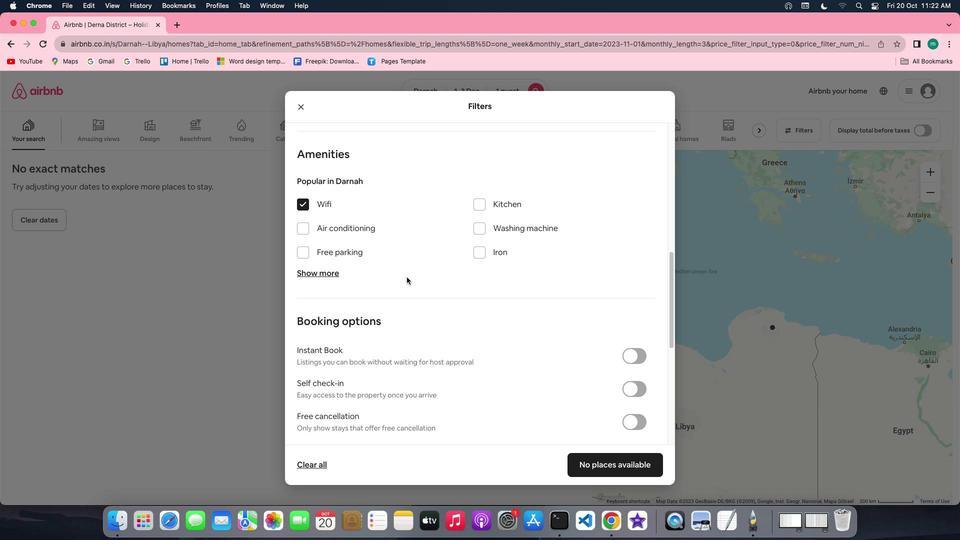 
Action: Mouse scrolled (406, 277) with delta (0, 0)
Screenshot: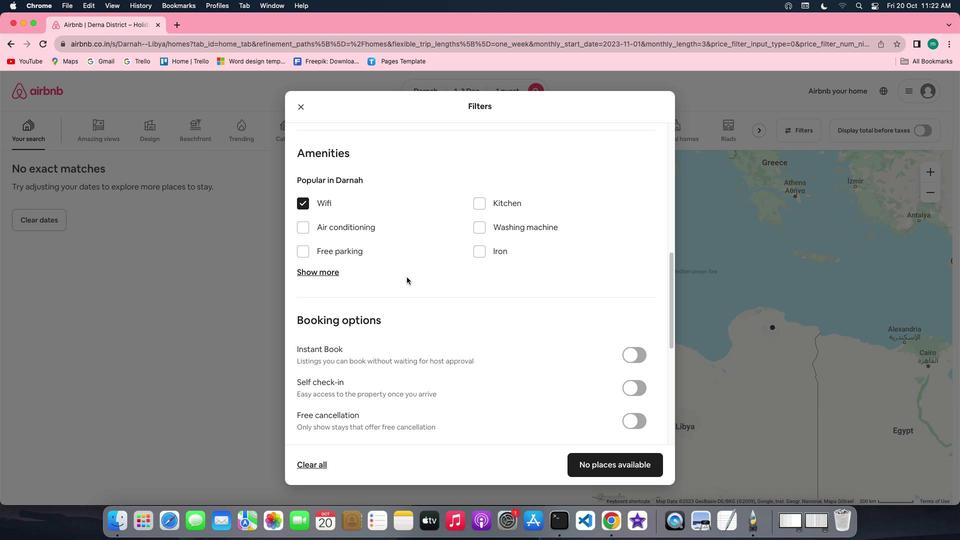 
Action: Mouse scrolled (406, 277) with delta (0, 0)
Screenshot: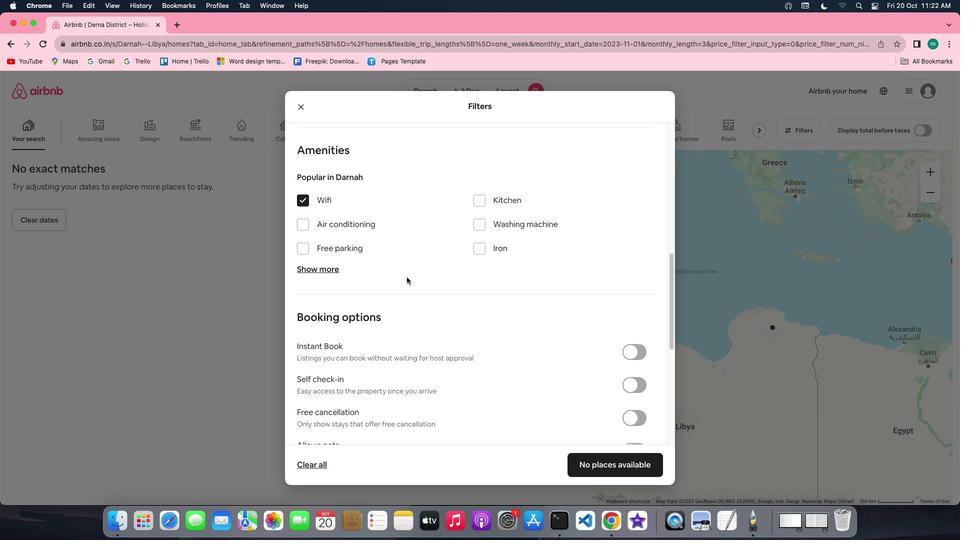 
Action: Mouse scrolled (406, 277) with delta (0, -1)
Screenshot: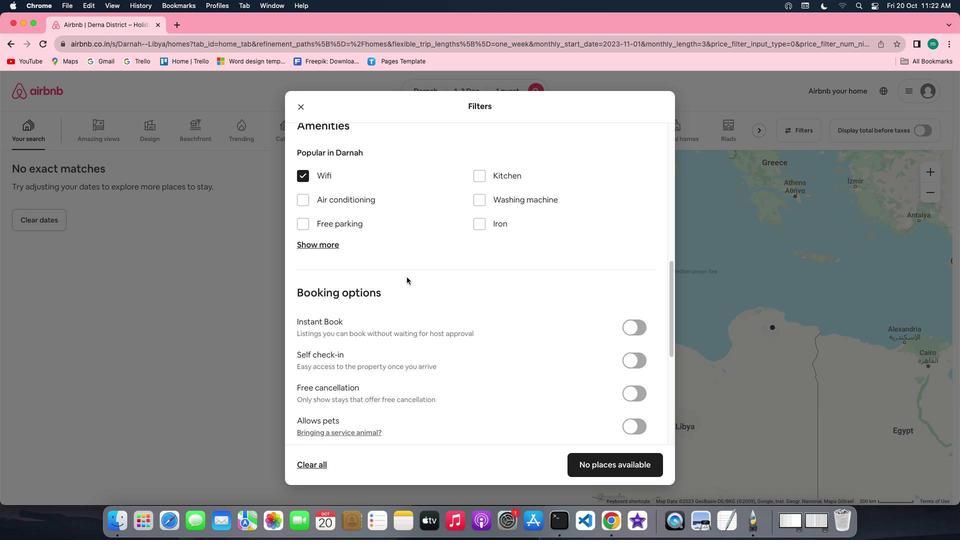 
Action: Mouse scrolled (406, 277) with delta (0, -1)
Screenshot: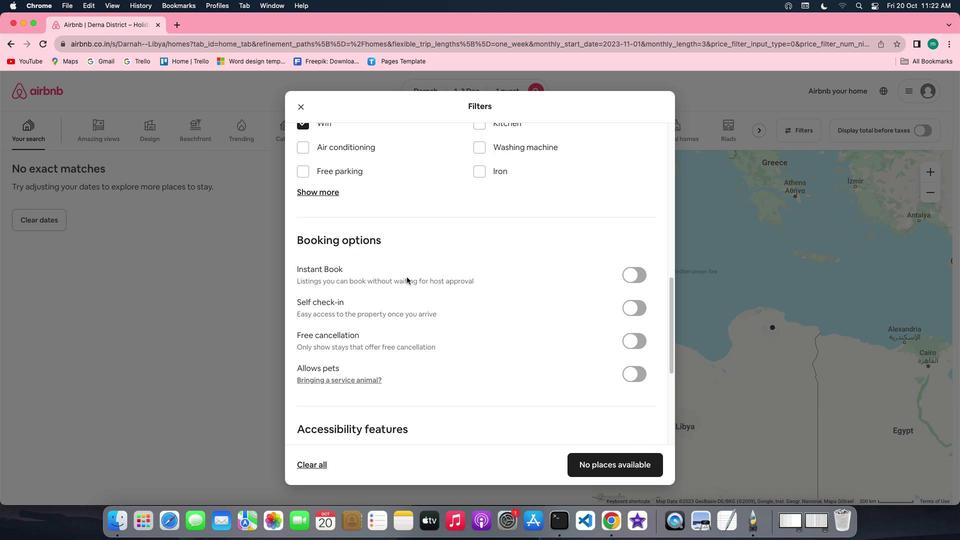 
Action: Mouse scrolled (406, 277) with delta (0, 0)
Screenshot: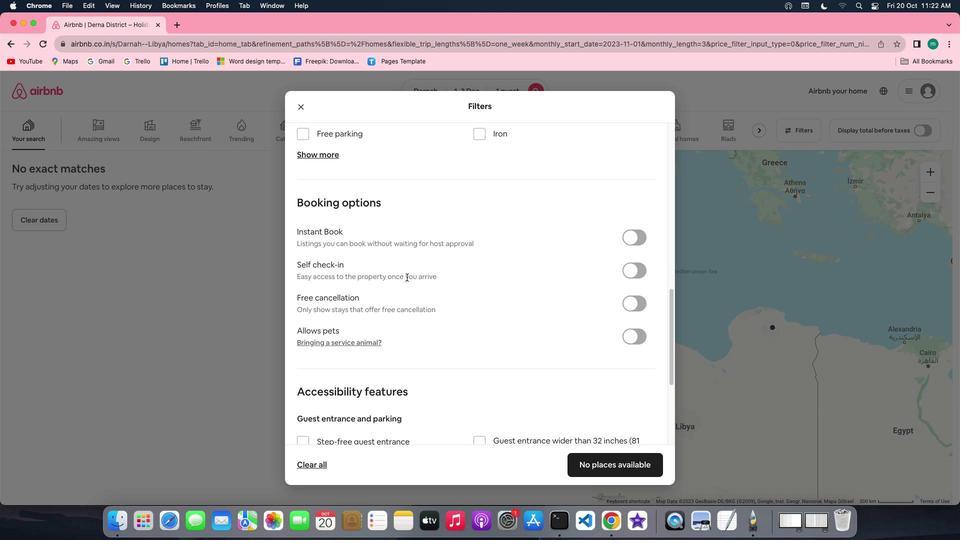 
Action: Mouse moved to (633, 267)
Screenshot: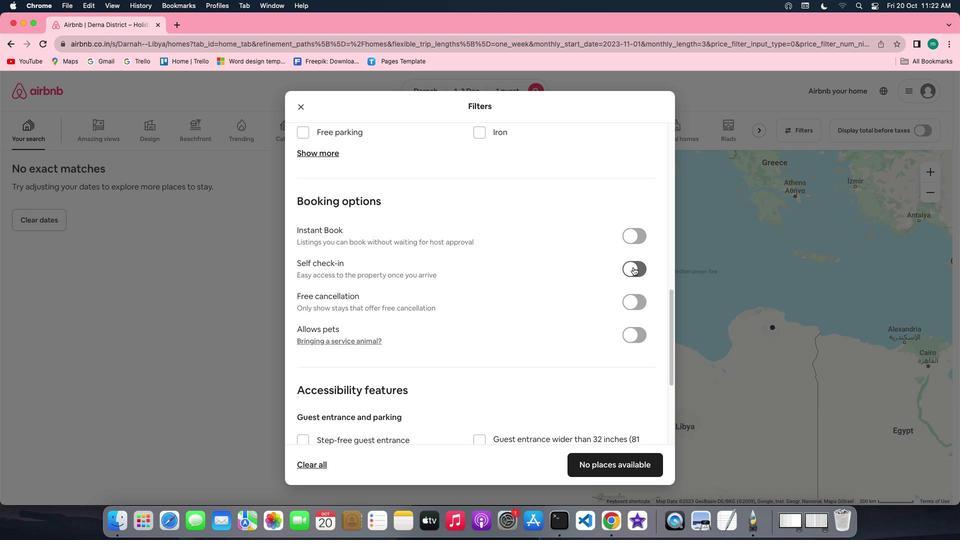 
Action: Mouse pressed left at (633, 267)
Screenshot: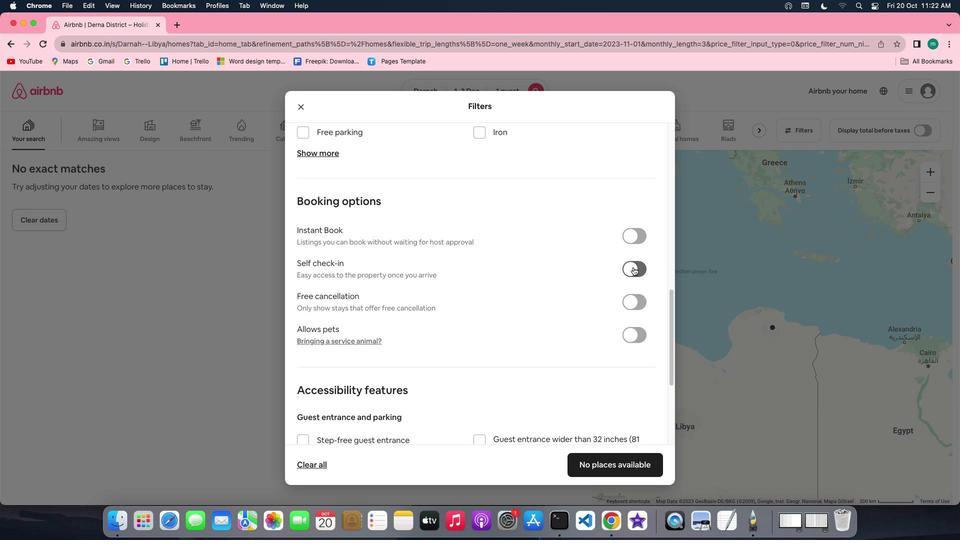 
Action: Mouse moved to (582, 338)
Screenshot: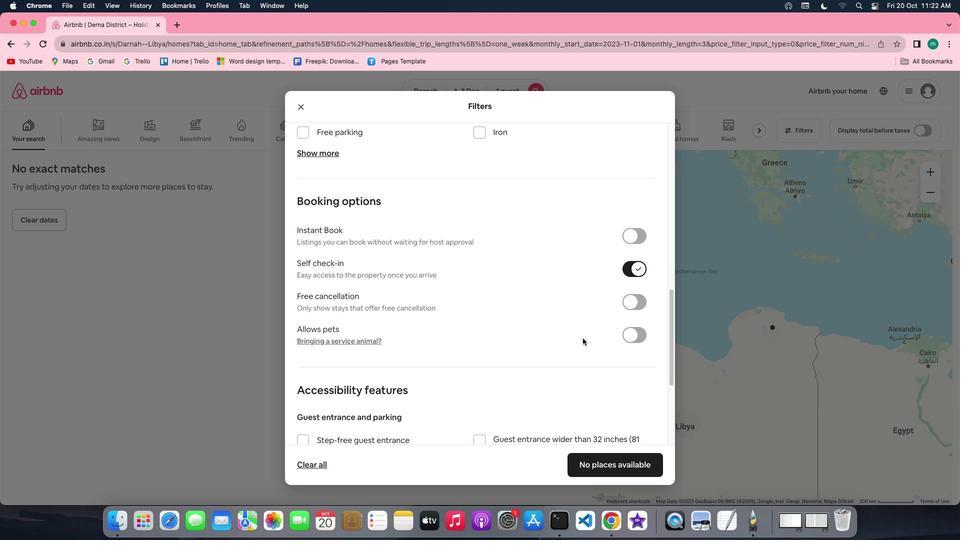
Action: Mouse scrolled (582, 338) with delta (0, 0)
Screenshot: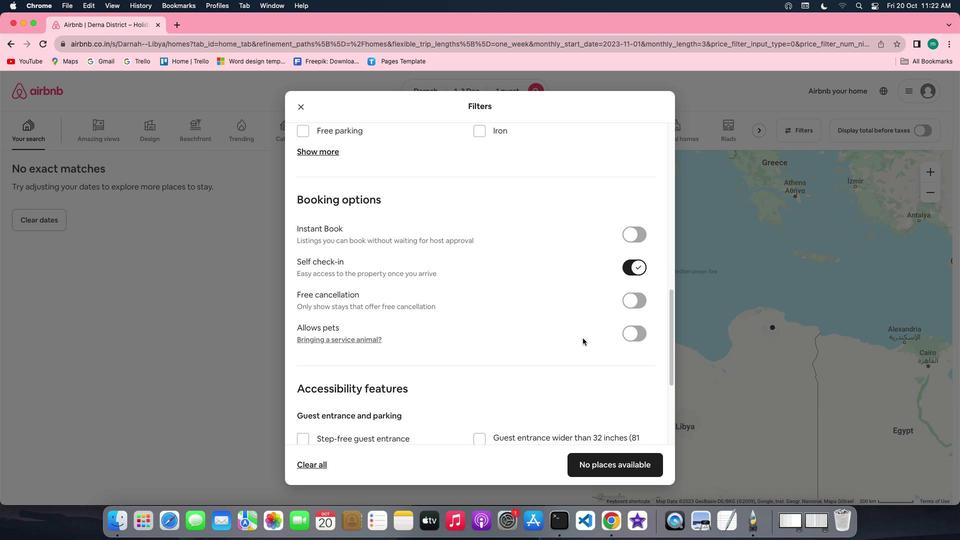 
Action: Mouse scrolled (582, 338) with delta (0, 0)
Screenshot: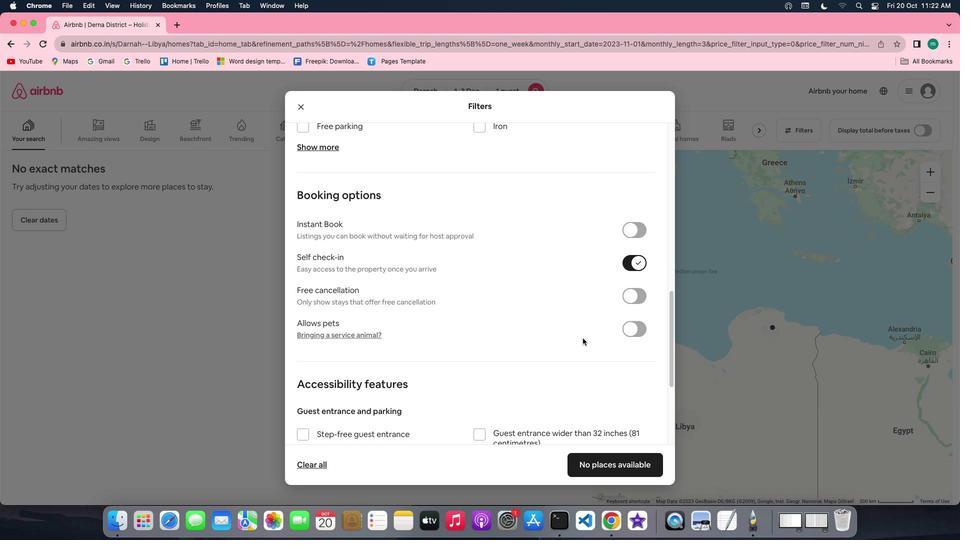 
Action: Mouse scrolled (582, 338) with delta (0, -1)
Screenshot: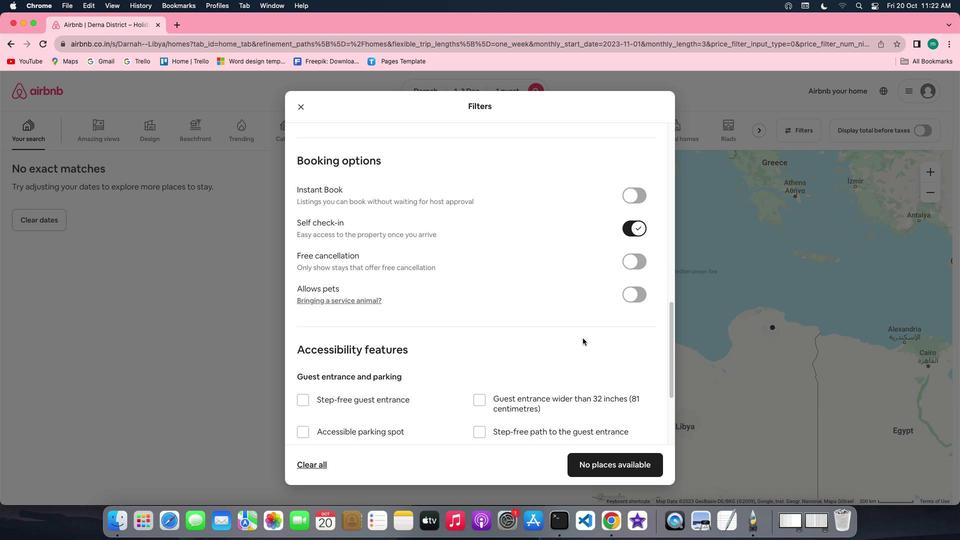 
Action: Mouse scrolled (582, 338) with delta (0, -1)
Screenshot: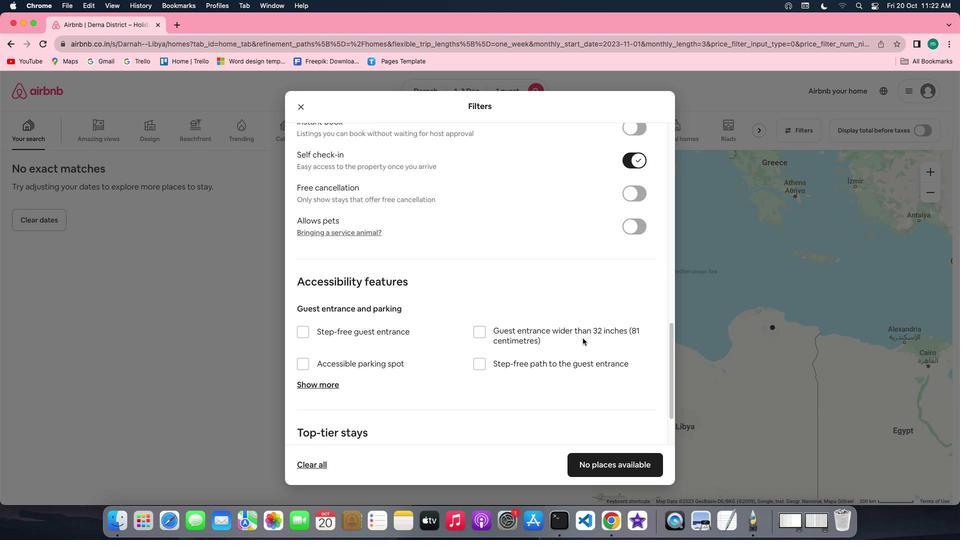 
Action: Mouse moved to (590, 420)
Screenshot: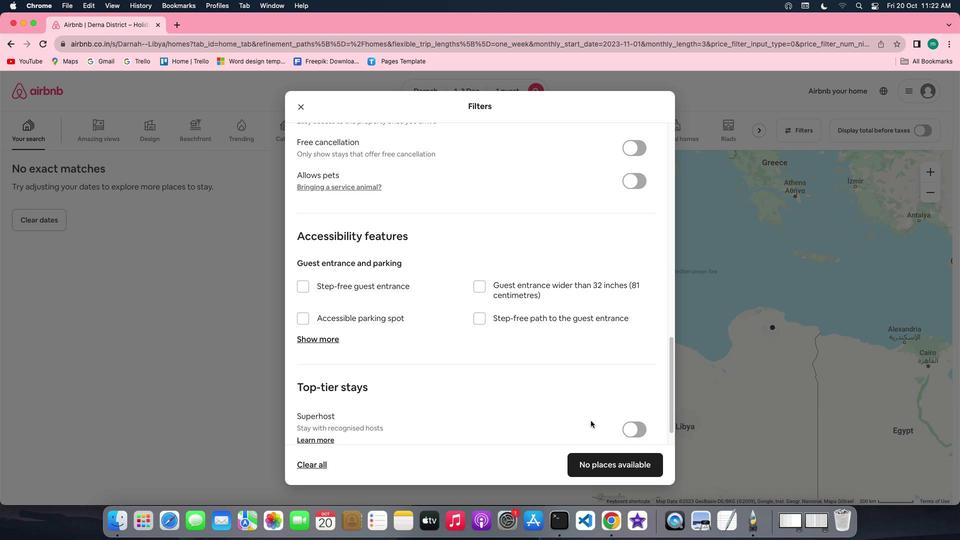 
Action: Mouse scrolled (590, 420) with delta (0, 0)
Screenshot: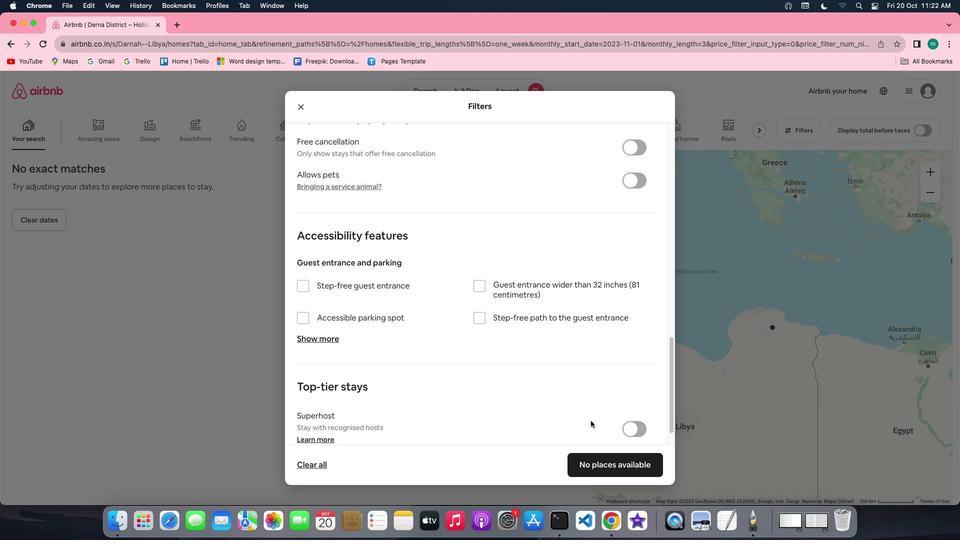 
Action: Mouse scrolled (590, 420) with delta (0, 0)
Screenshot: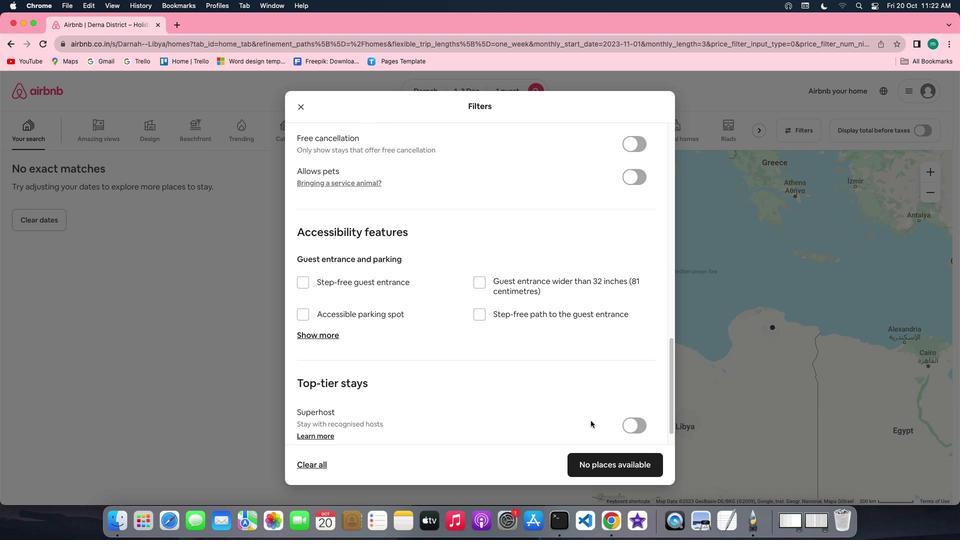 
Action: Mouse scrolled (590, 420) with delta (0, 0)
Screenshot: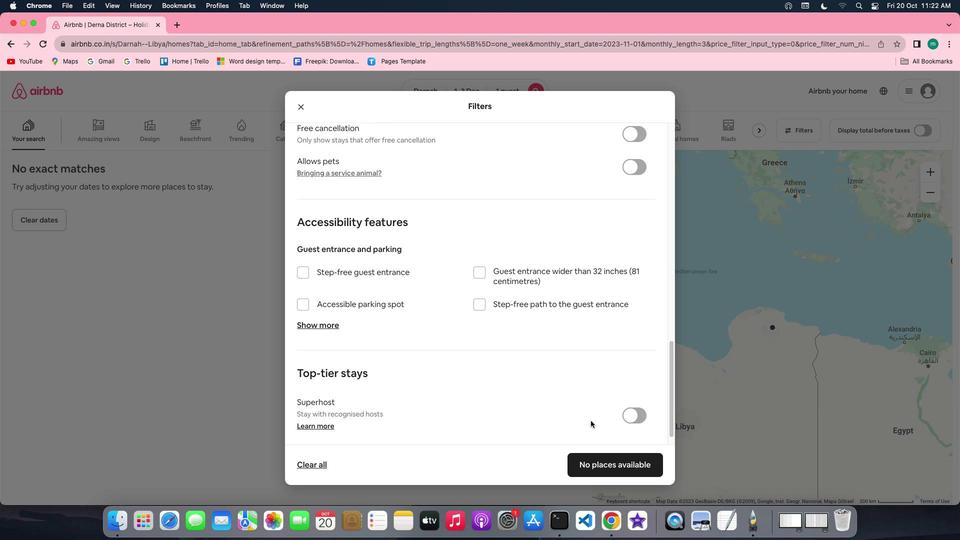 
Action: Mouse scrolled (590, 420) with delta (0, 0)
Screenshot: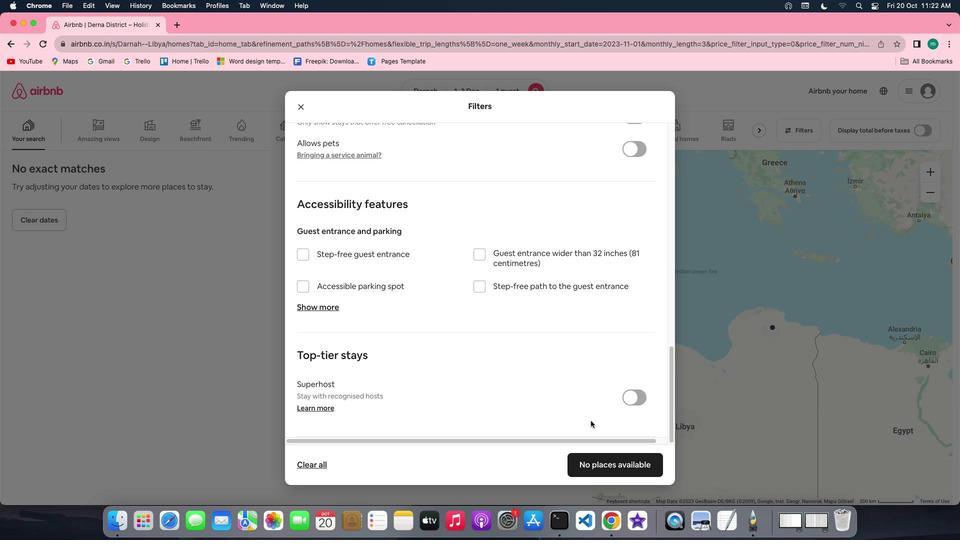 
Action: Mouse moved to (623, 468)
Screenshot: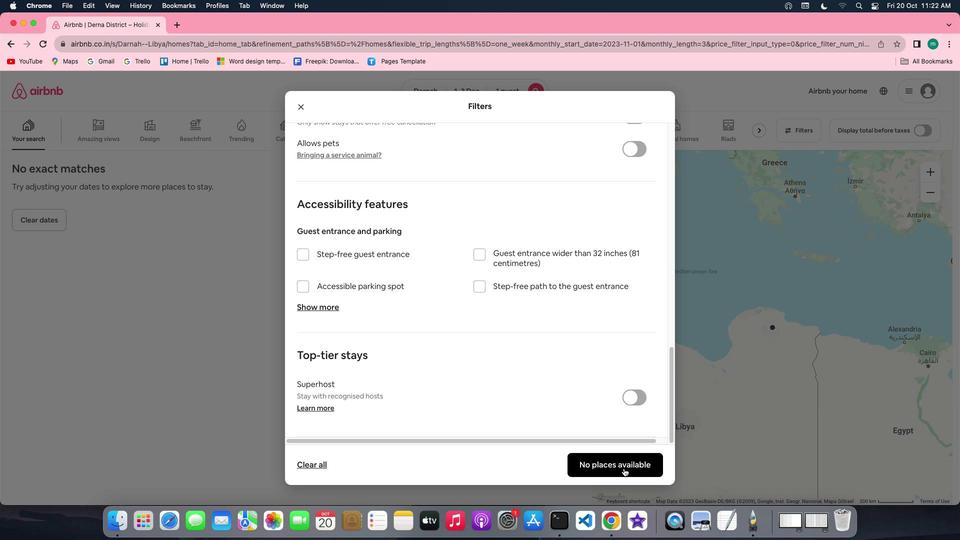 
Action: Mouse pressed left at (623, 468)
Screenshot: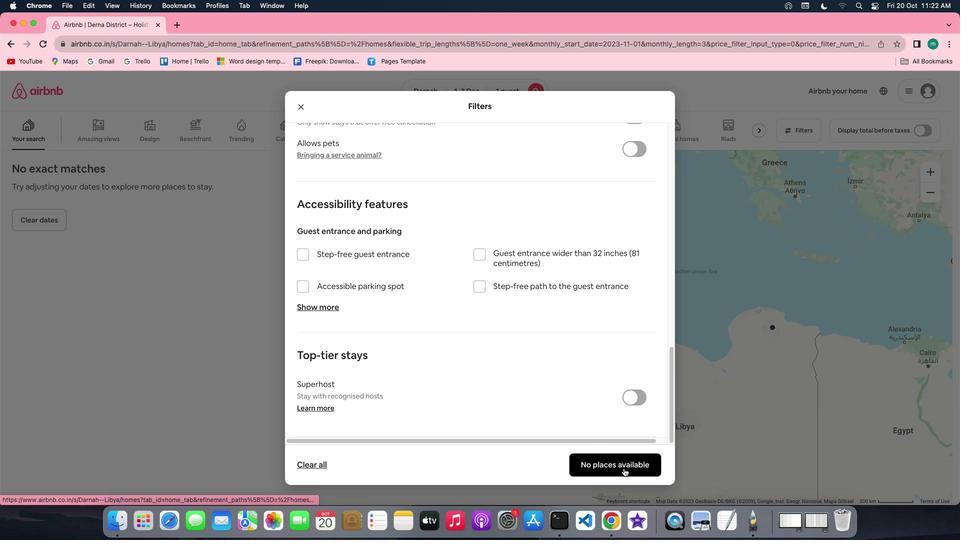 
Action: Mouse moved to (301, 354)
Screenshot: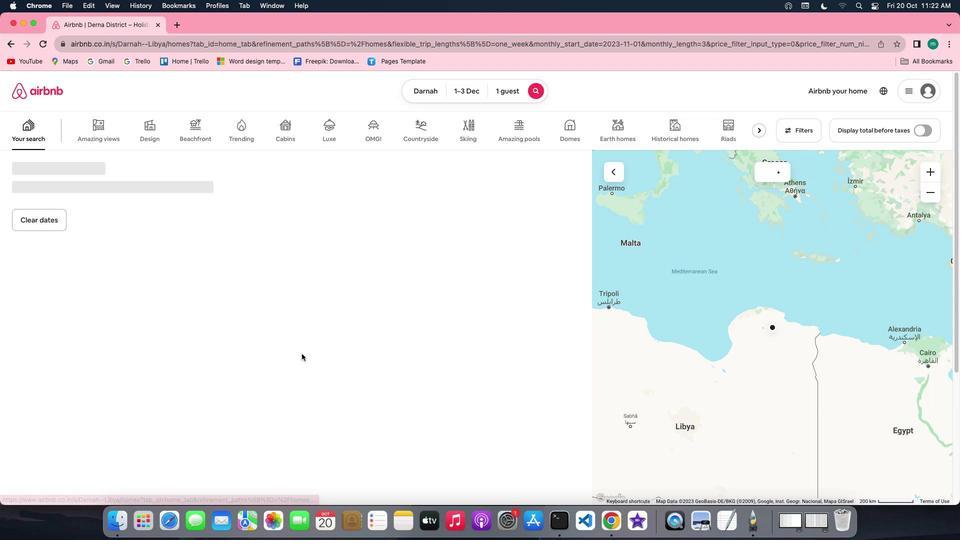 
